 Task: Create a project with template Project Timeline with name TurnkeyTech with privacy Public and in the team Recorders . Create three sections in the project as To-Do, Doing and Done.
Action: Mouse moved to (98, 68)
Screenshot: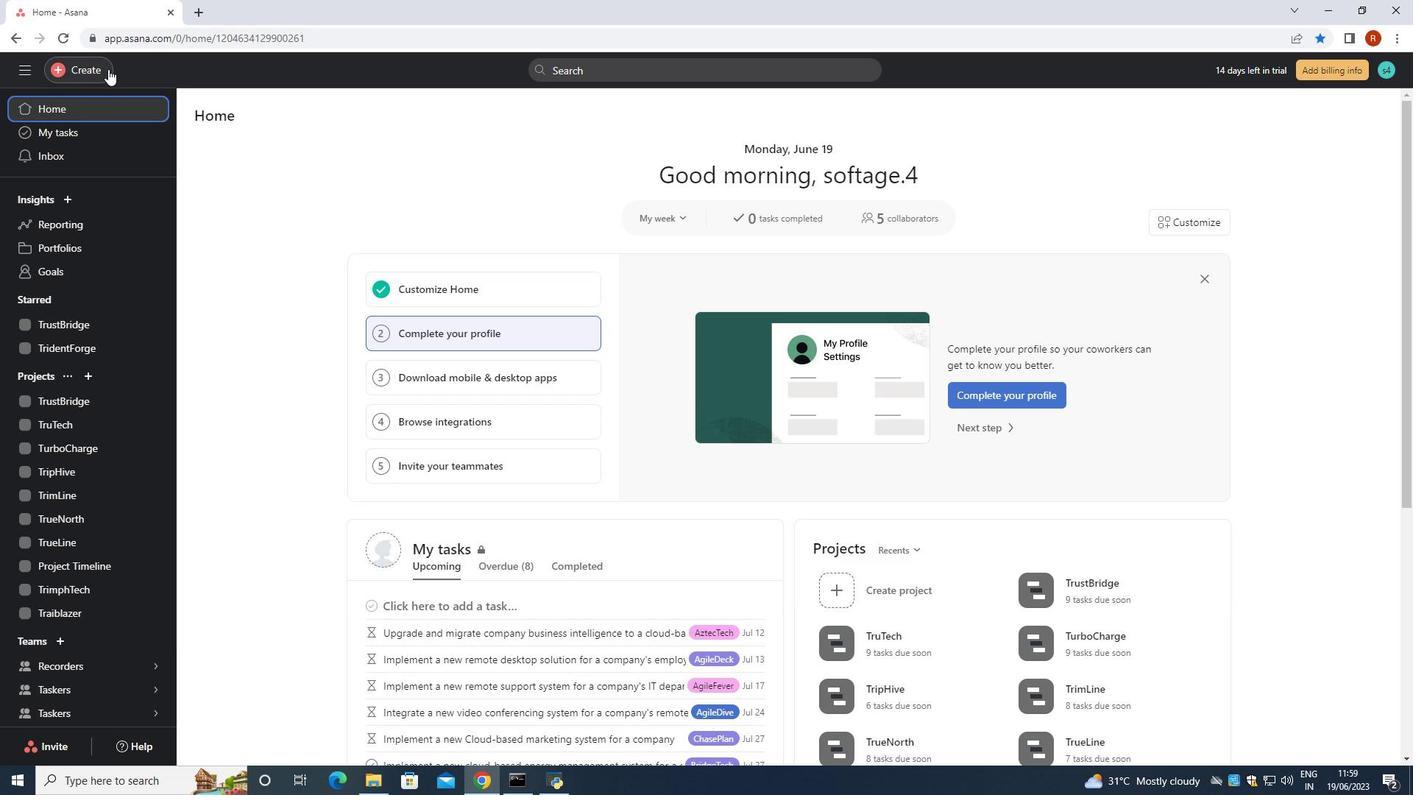 
Action: Mouse pressed left at (98, 68)
Screenshot: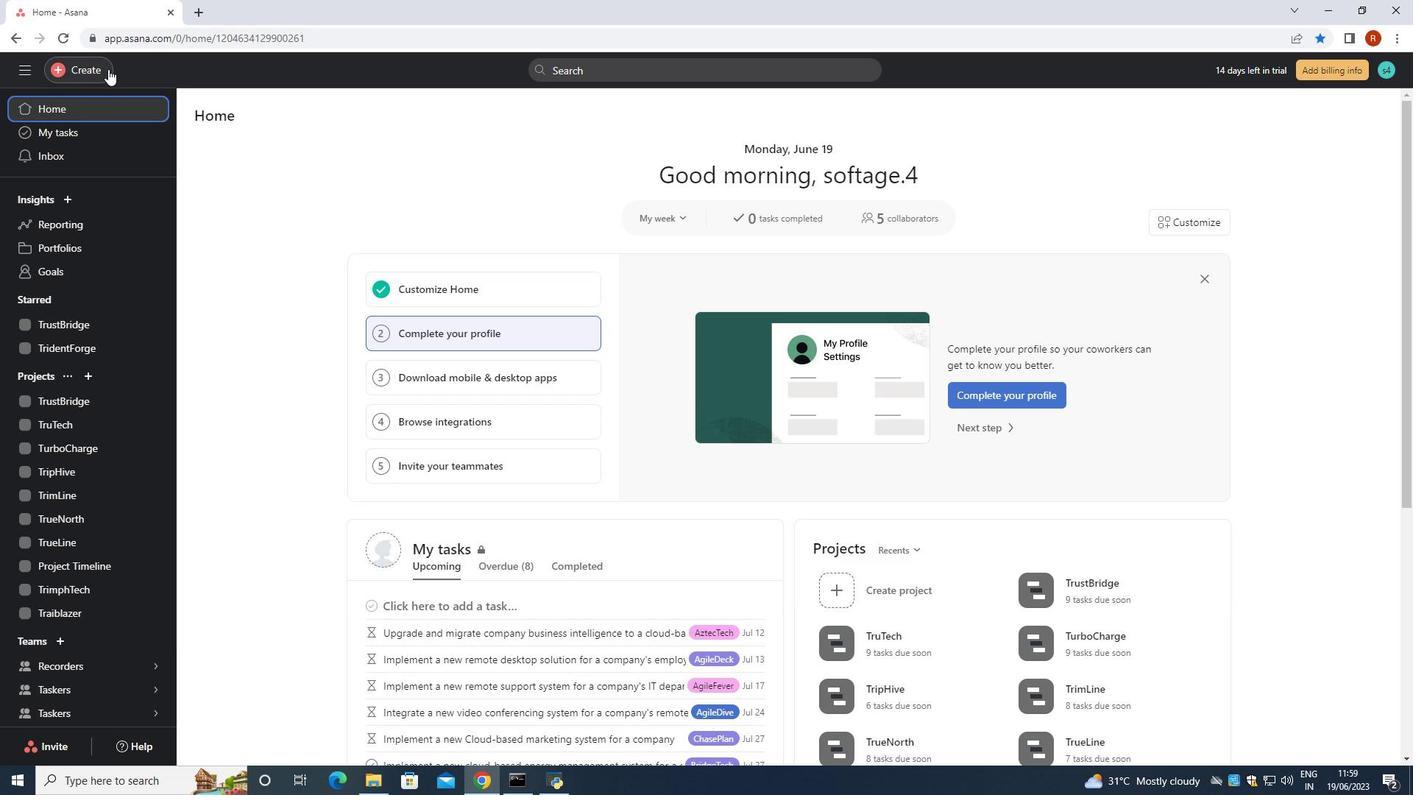 
Action: Mouse moved to (185, 102)
Screenshot: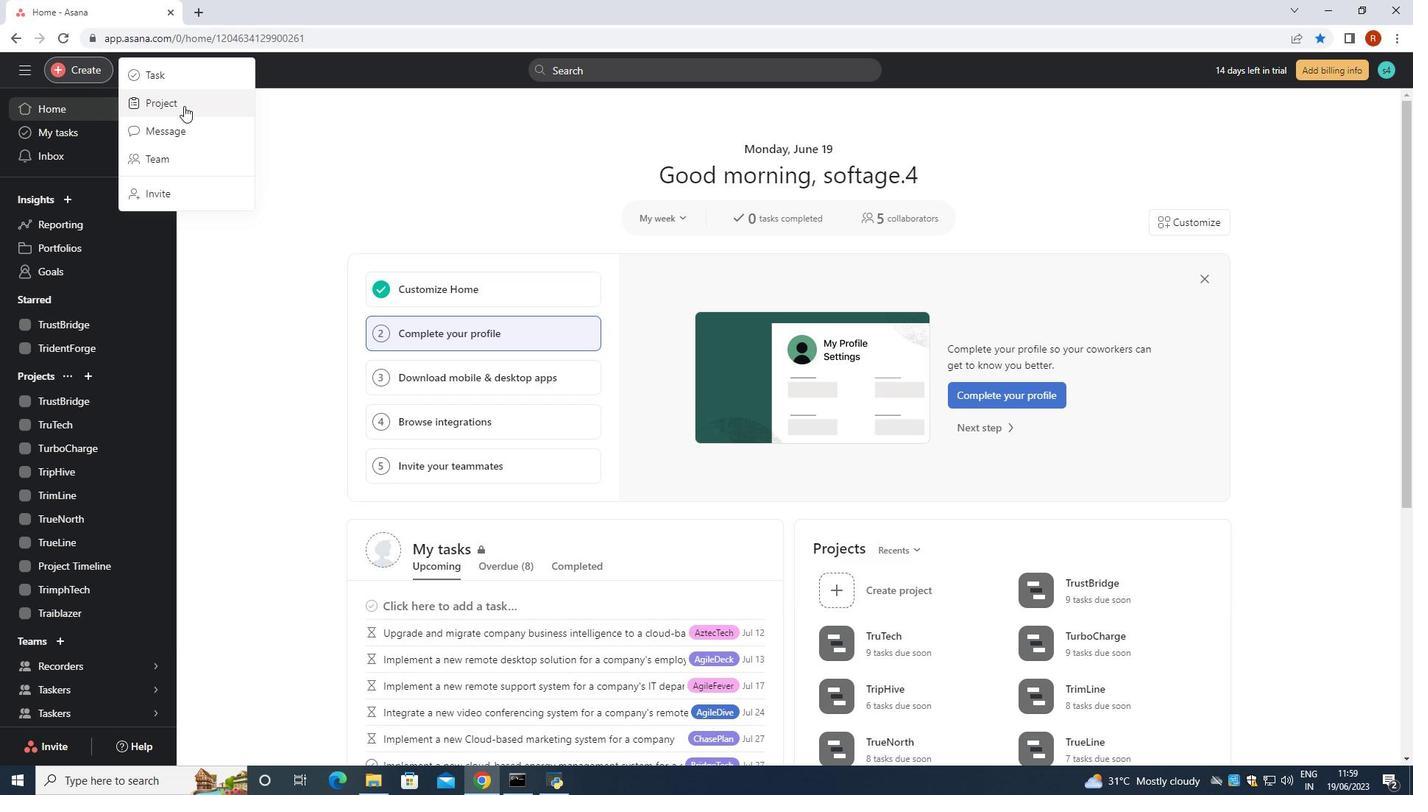 
Action: Mouse pressed left at (185, 102)
Screenshot: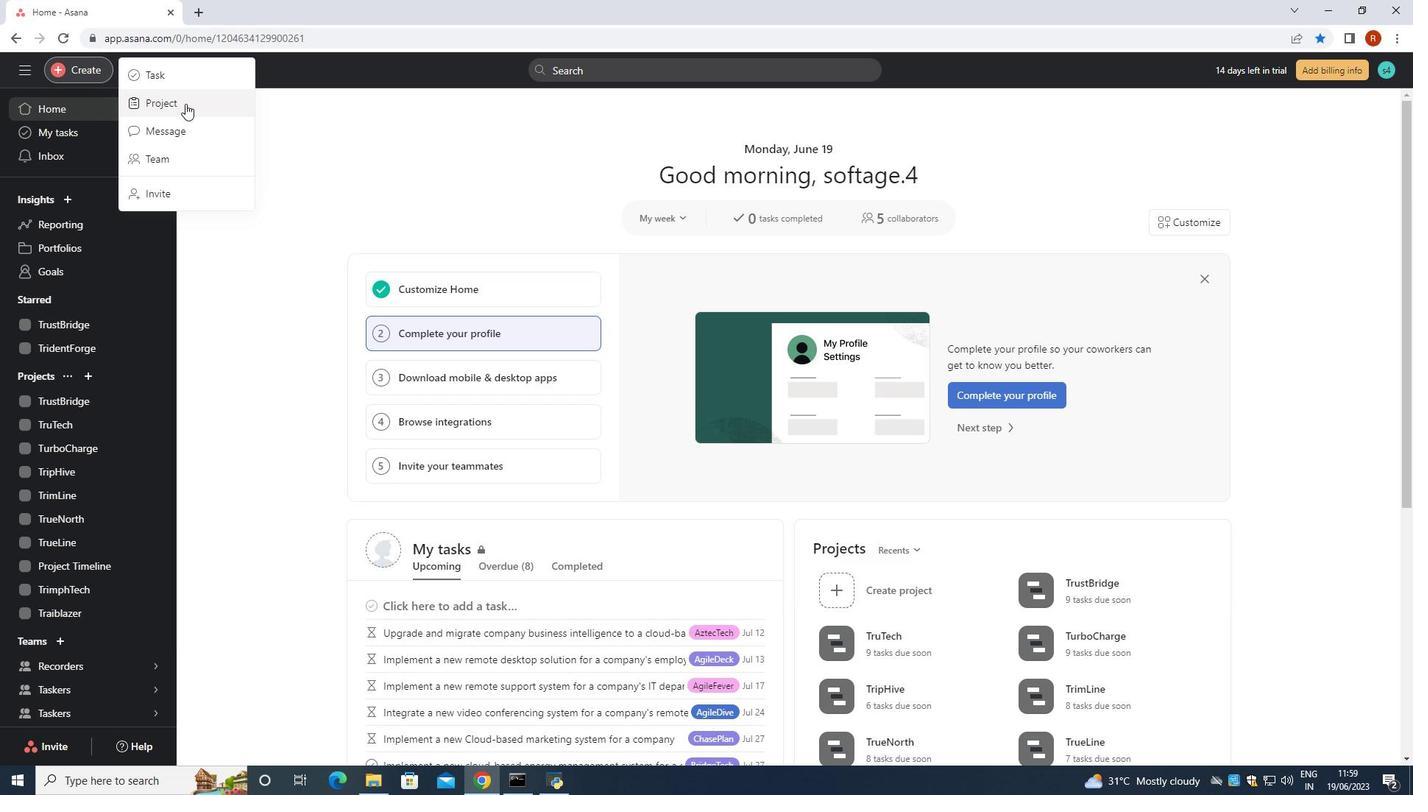 
Action: Mouse moved to (723, 412)
Screenshot: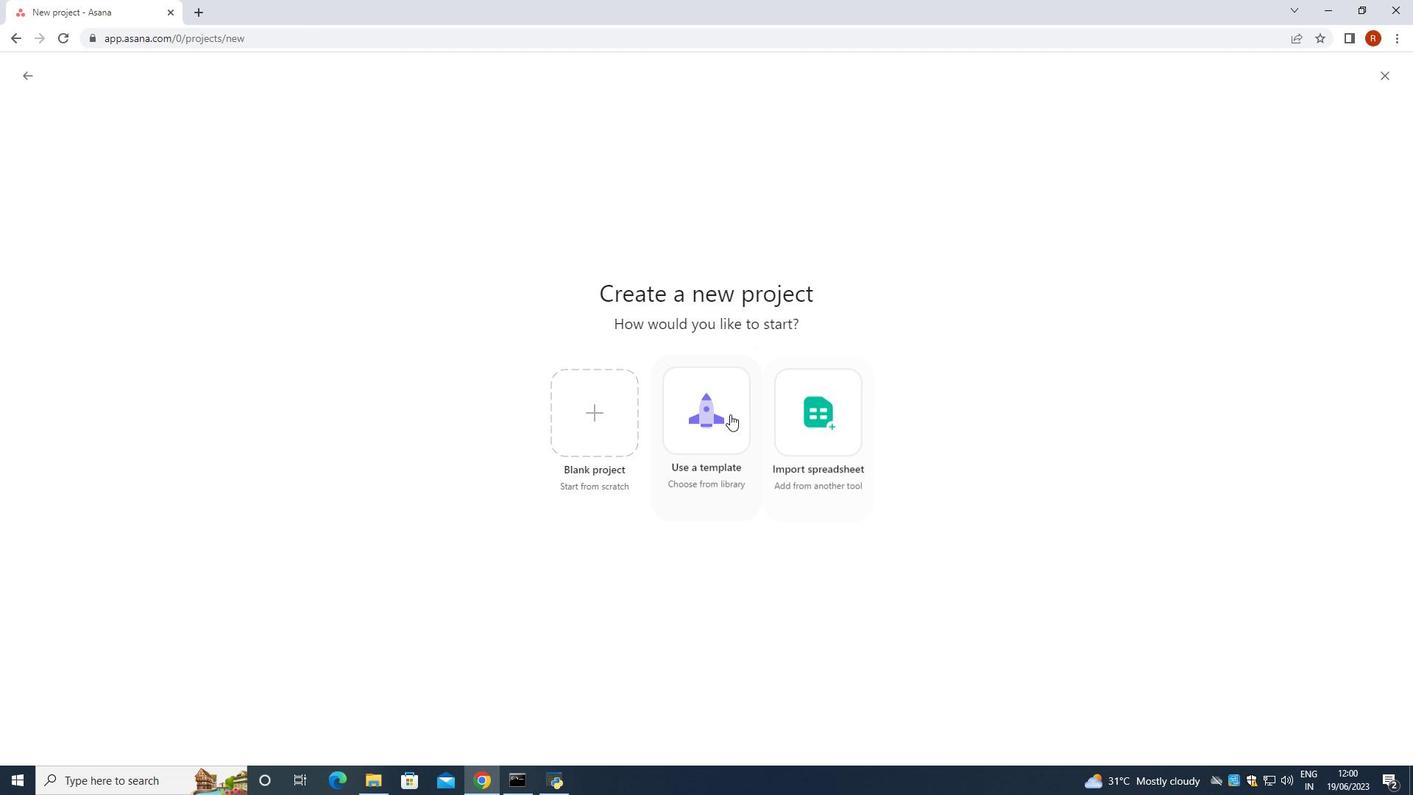 
Action: Mouse pressed left at (723, 412)
Screenshot: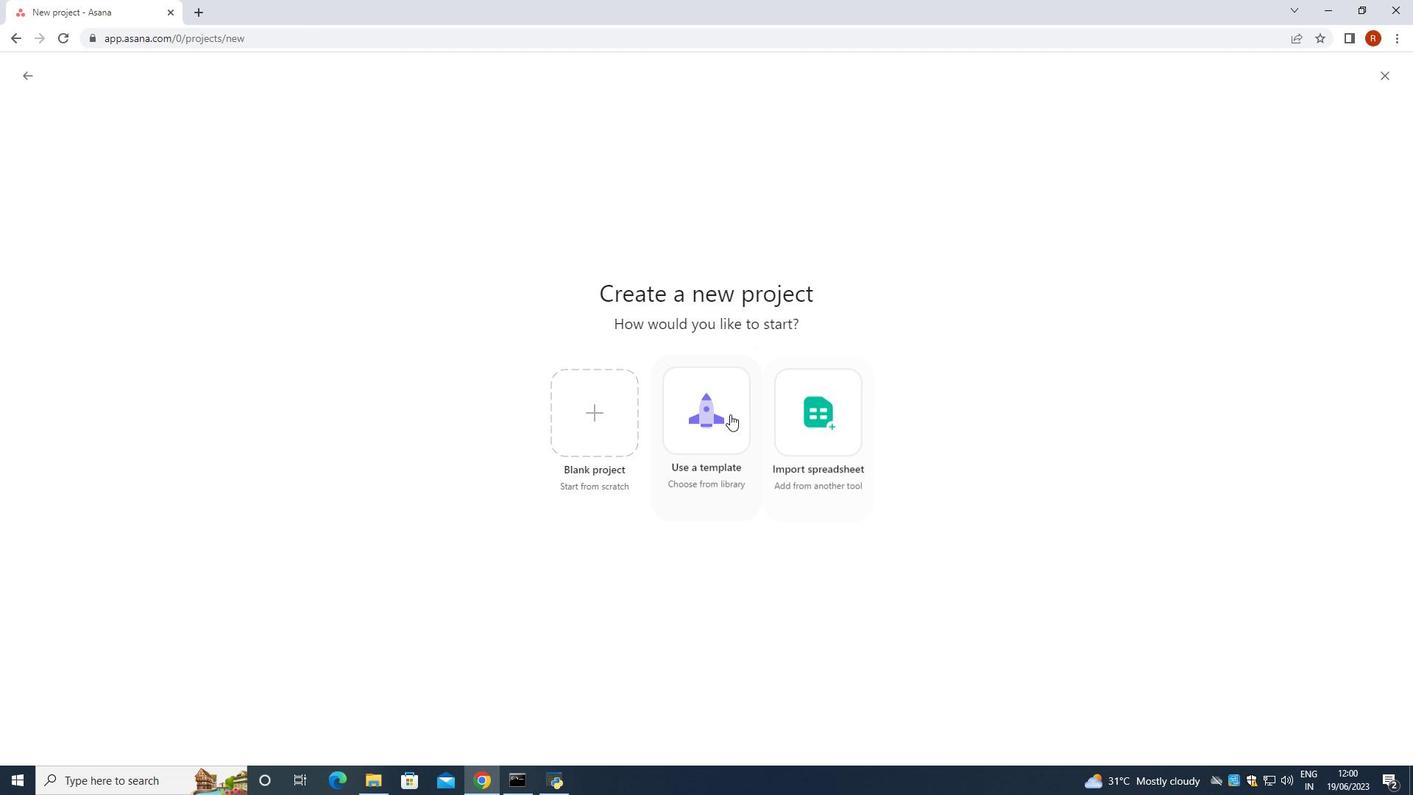 
Action: Mouse moved to (170, 393)
Screenshot: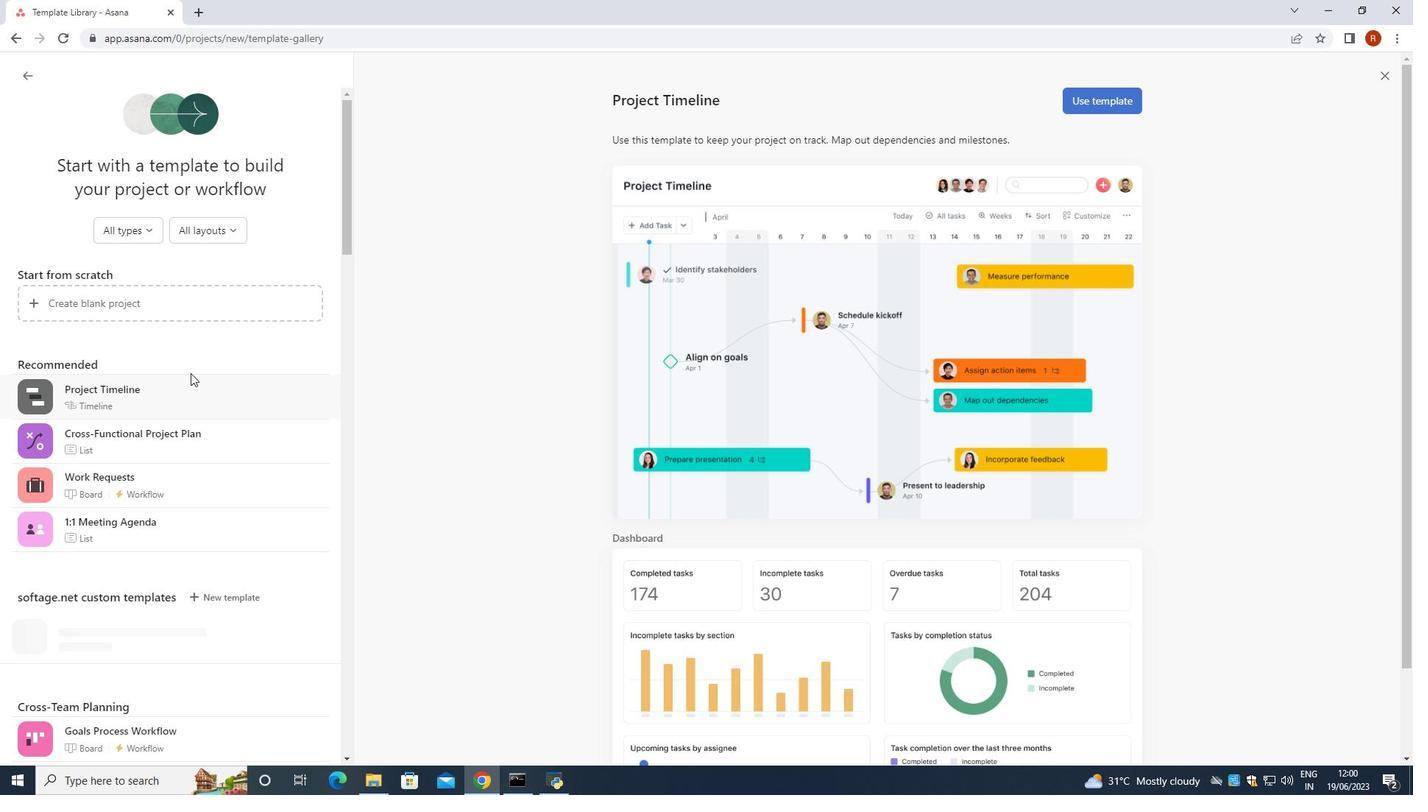 
Action: Mouse pressed left at (170, 393)
Screenshot: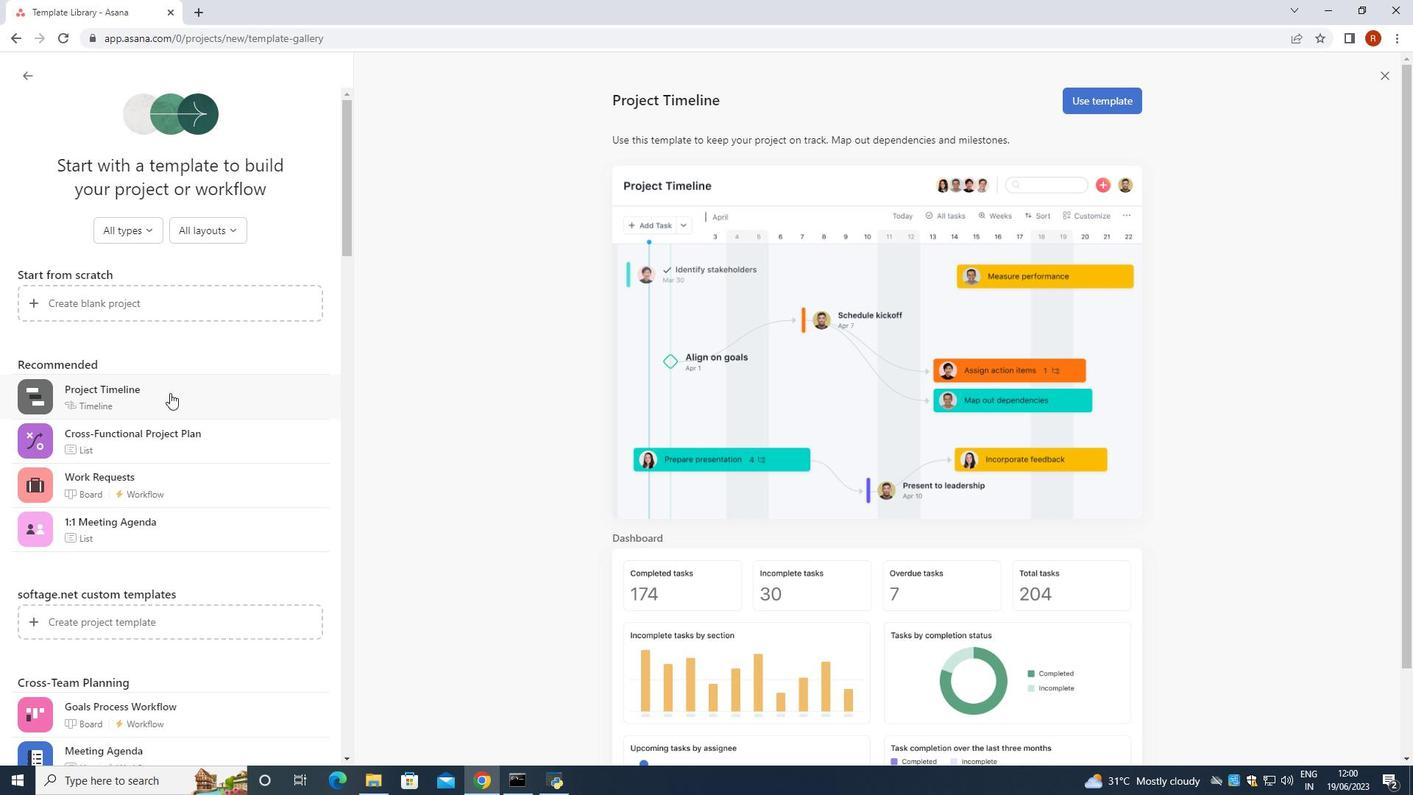 
Action: Mouse moved to (1079, 100)
Screenshot: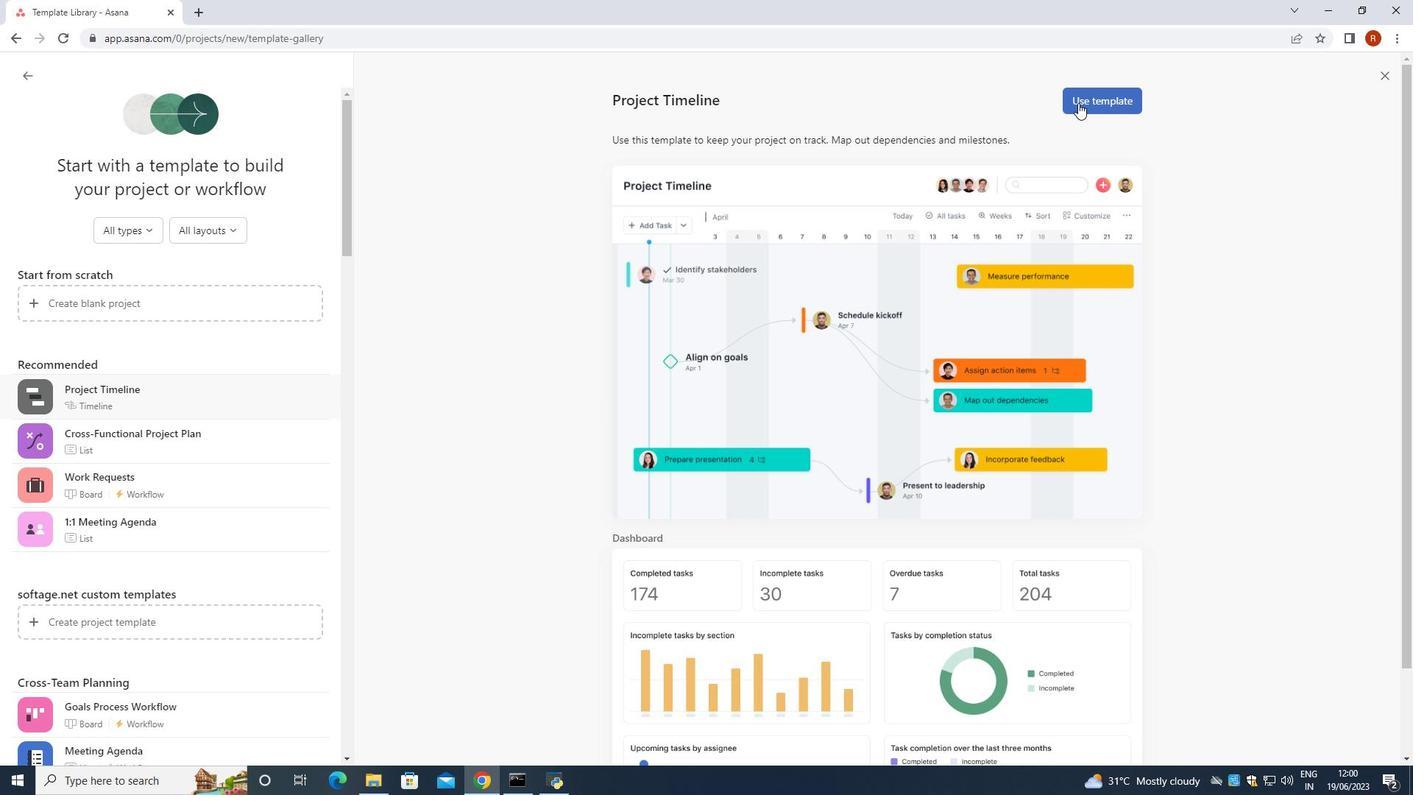 
Action: Mouse pressed left at (1079, 100)
Screenshot: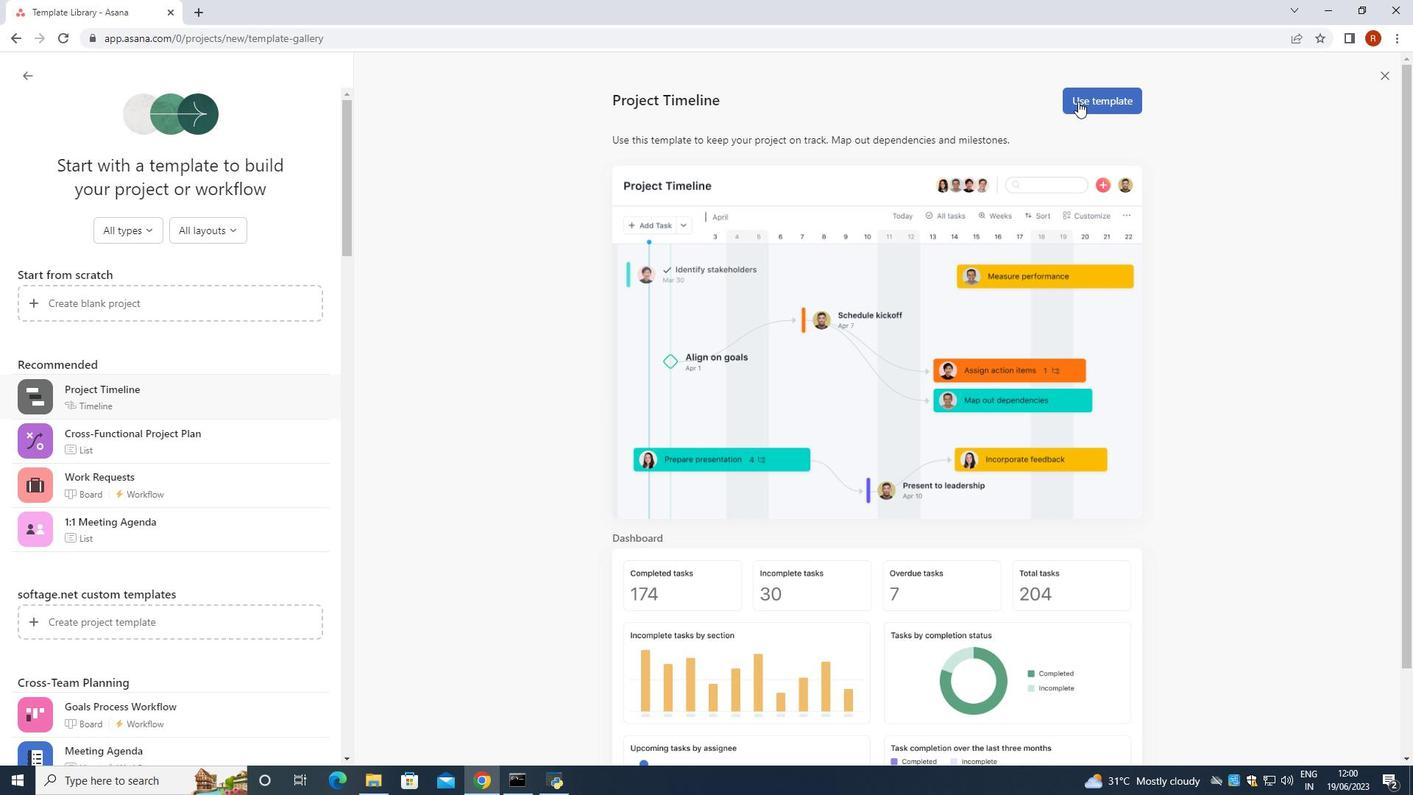 
Action: Mouse moved to (614, 272)
Screenshot: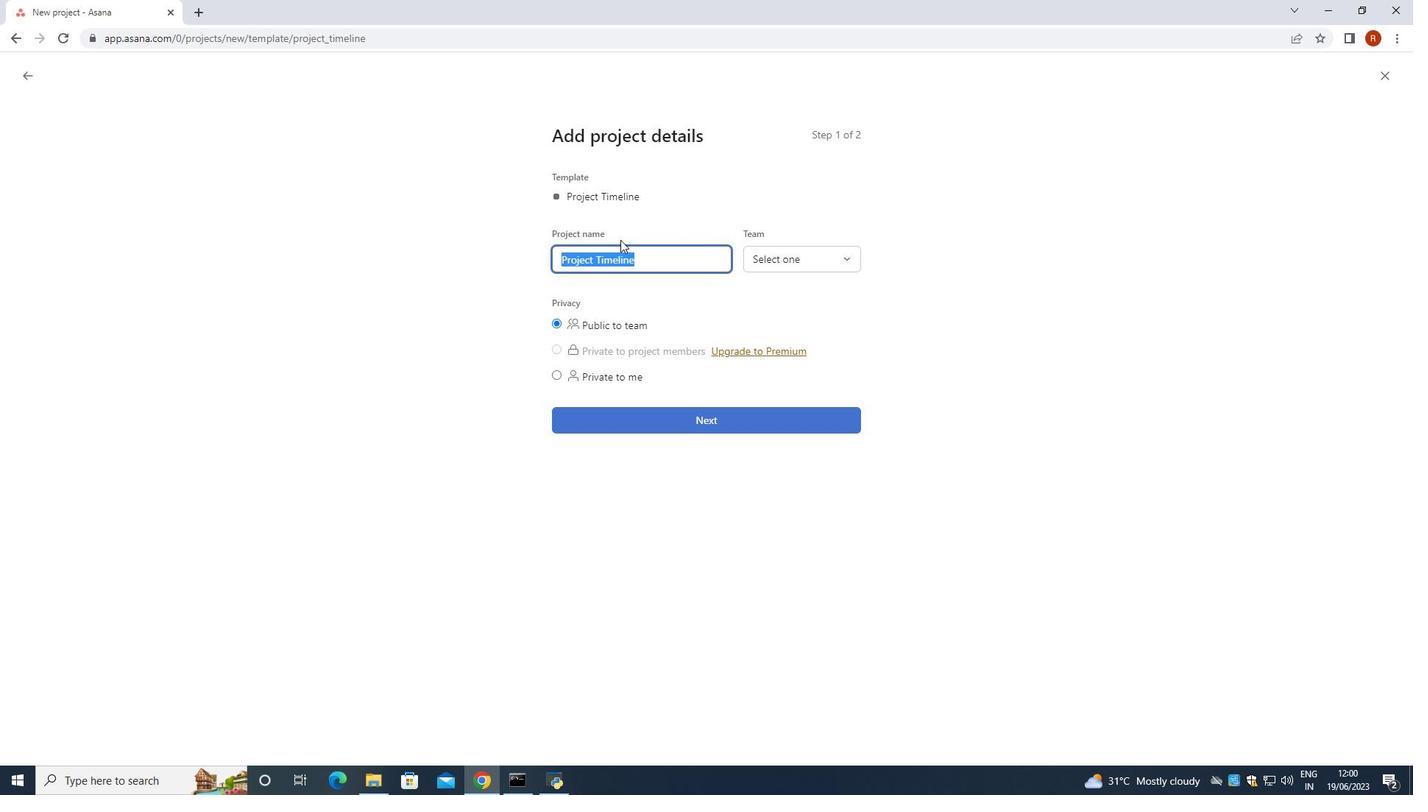 
Action: Key pressed <Key.backspace><Key.shift>Turnkey<Key.shift><Key.shift>Tech
Screenshot: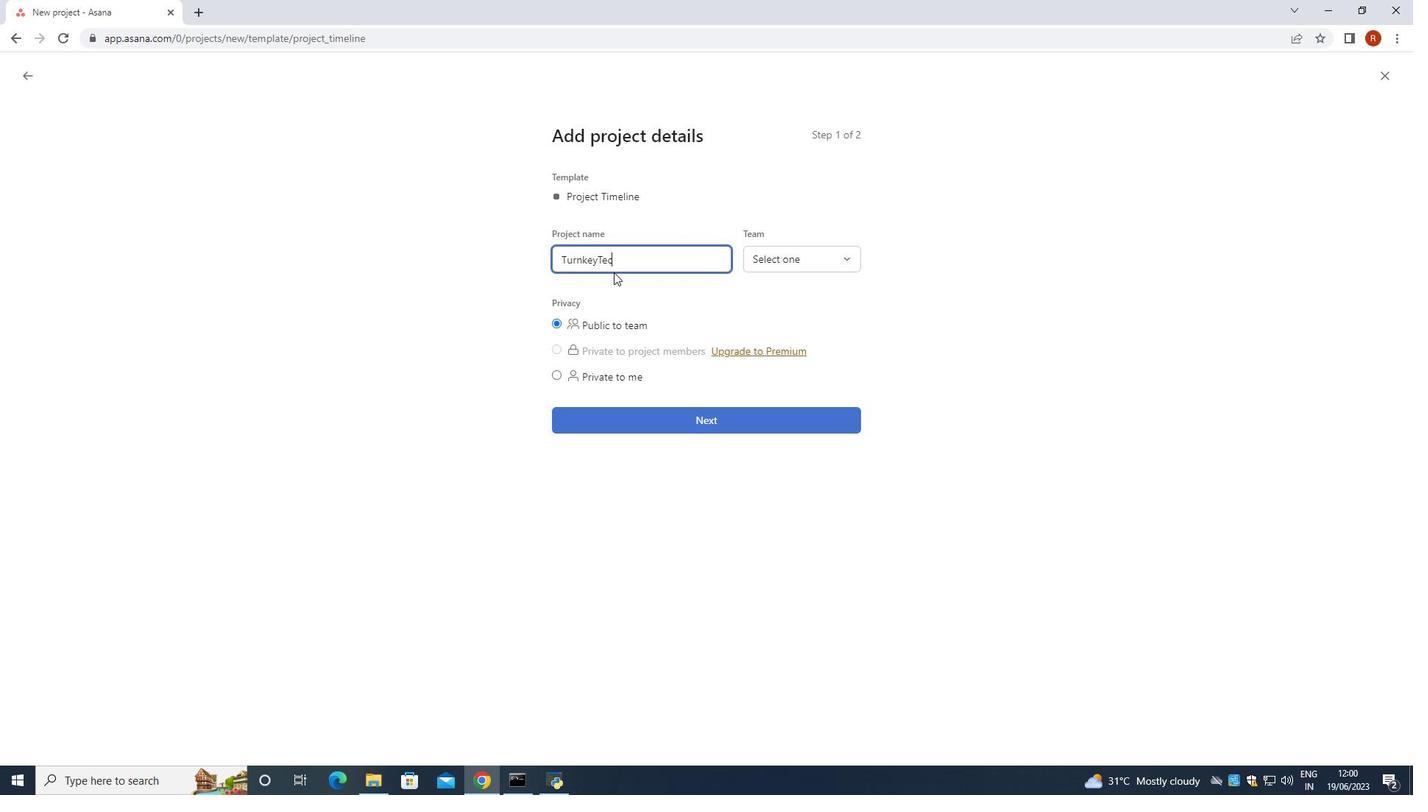 
Action: Mouse moved to (637, 325)
Screenshot: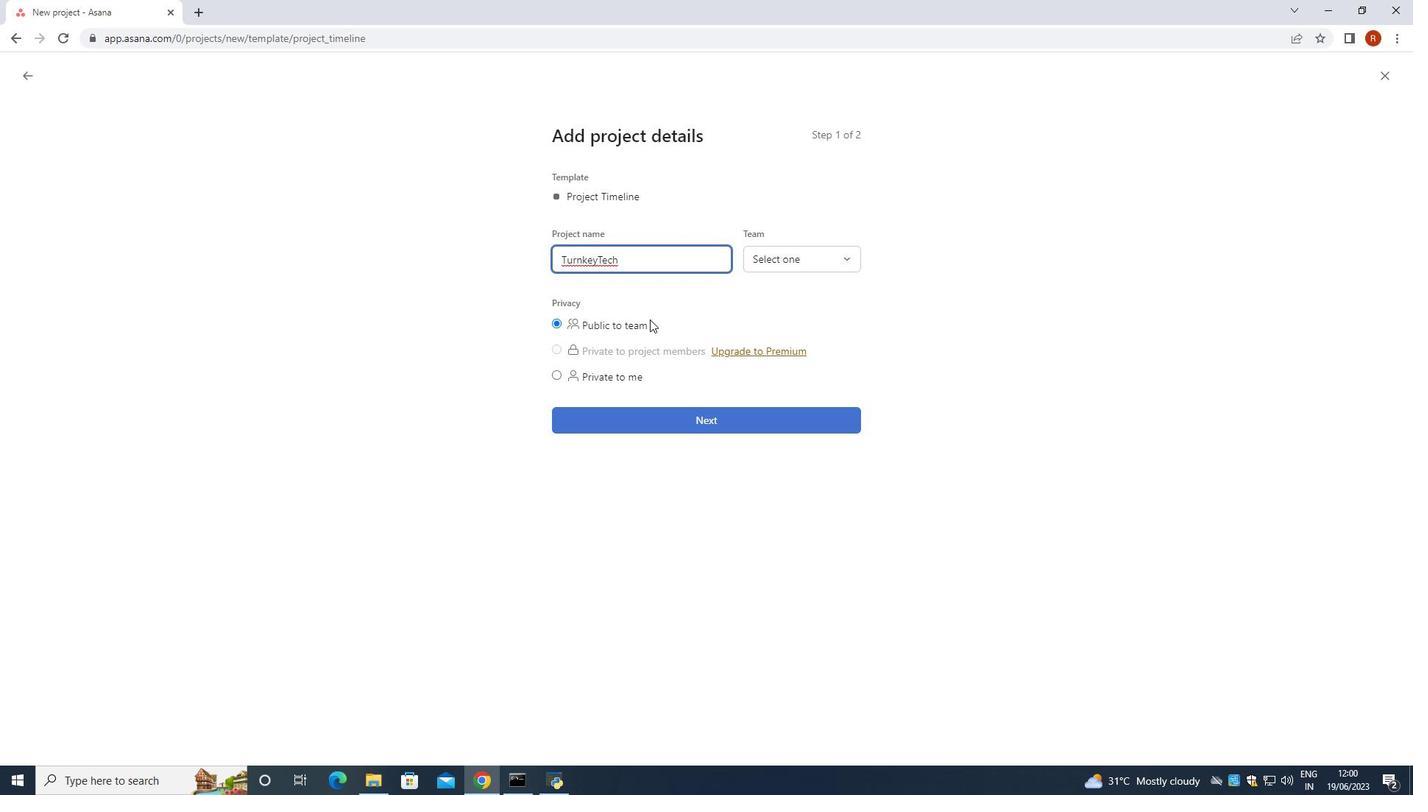
Action: Mouse pressed left at (637, 325)
Screenshot: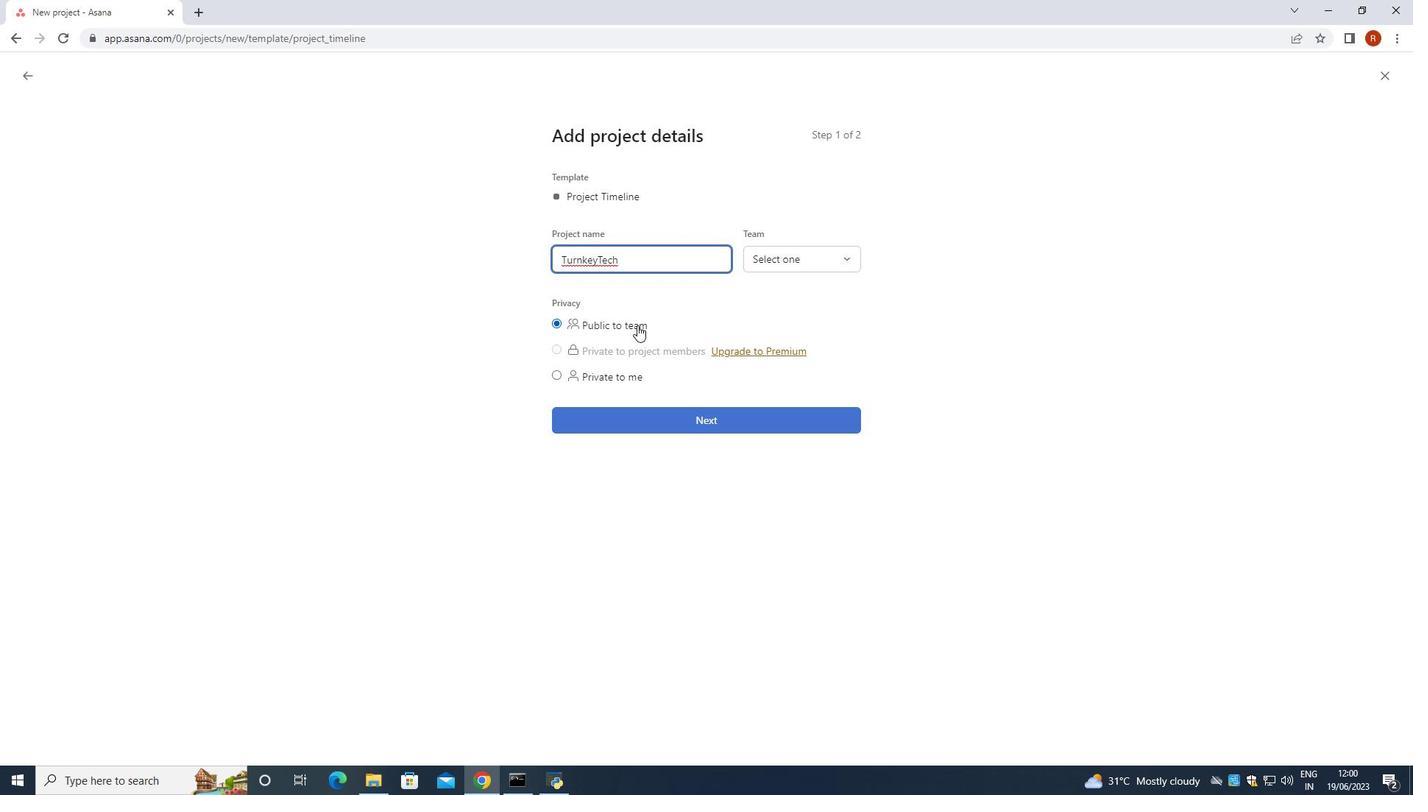 
Action: Mouse moved to (823, 256)
Screenshot: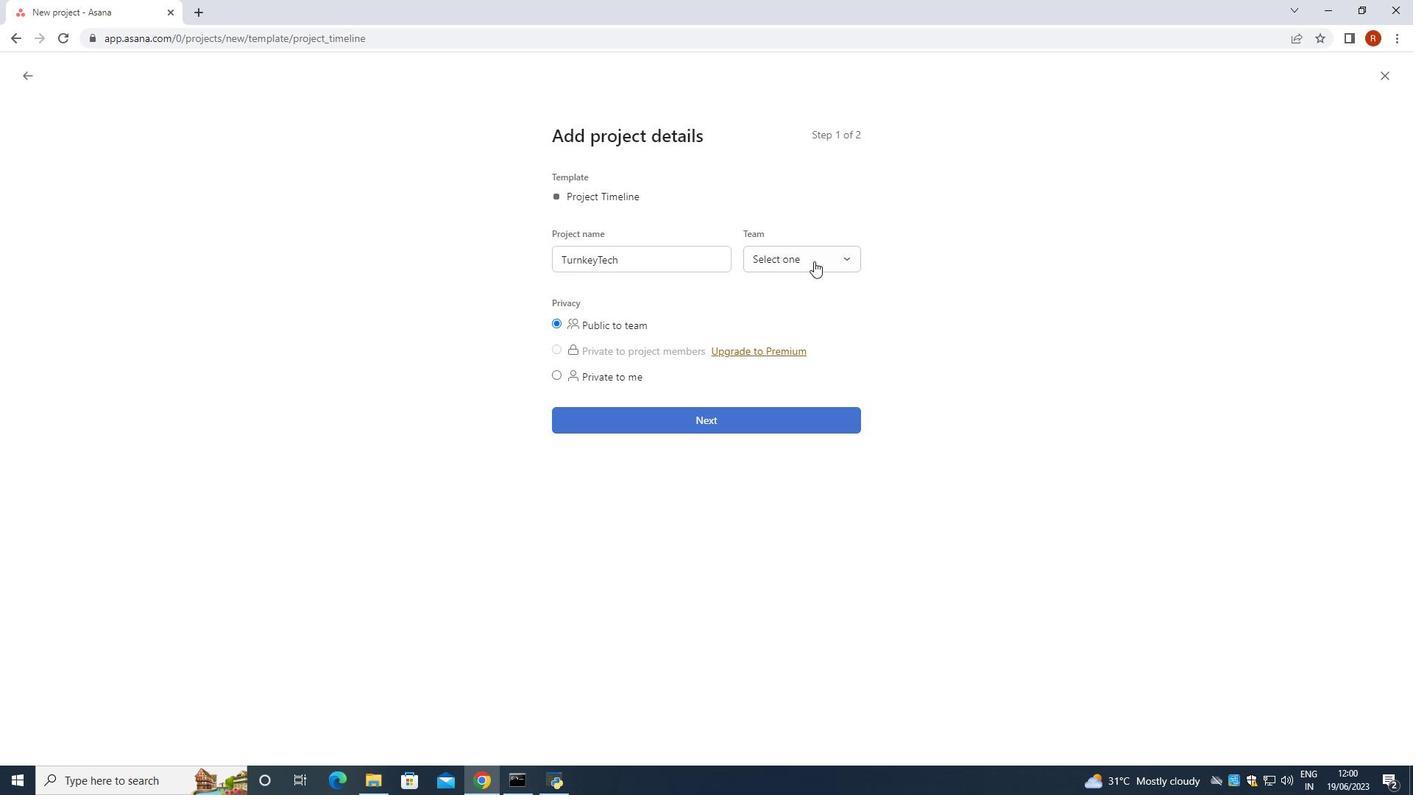 
Action: Mouse pressed left at (823, 256)
Screenshot: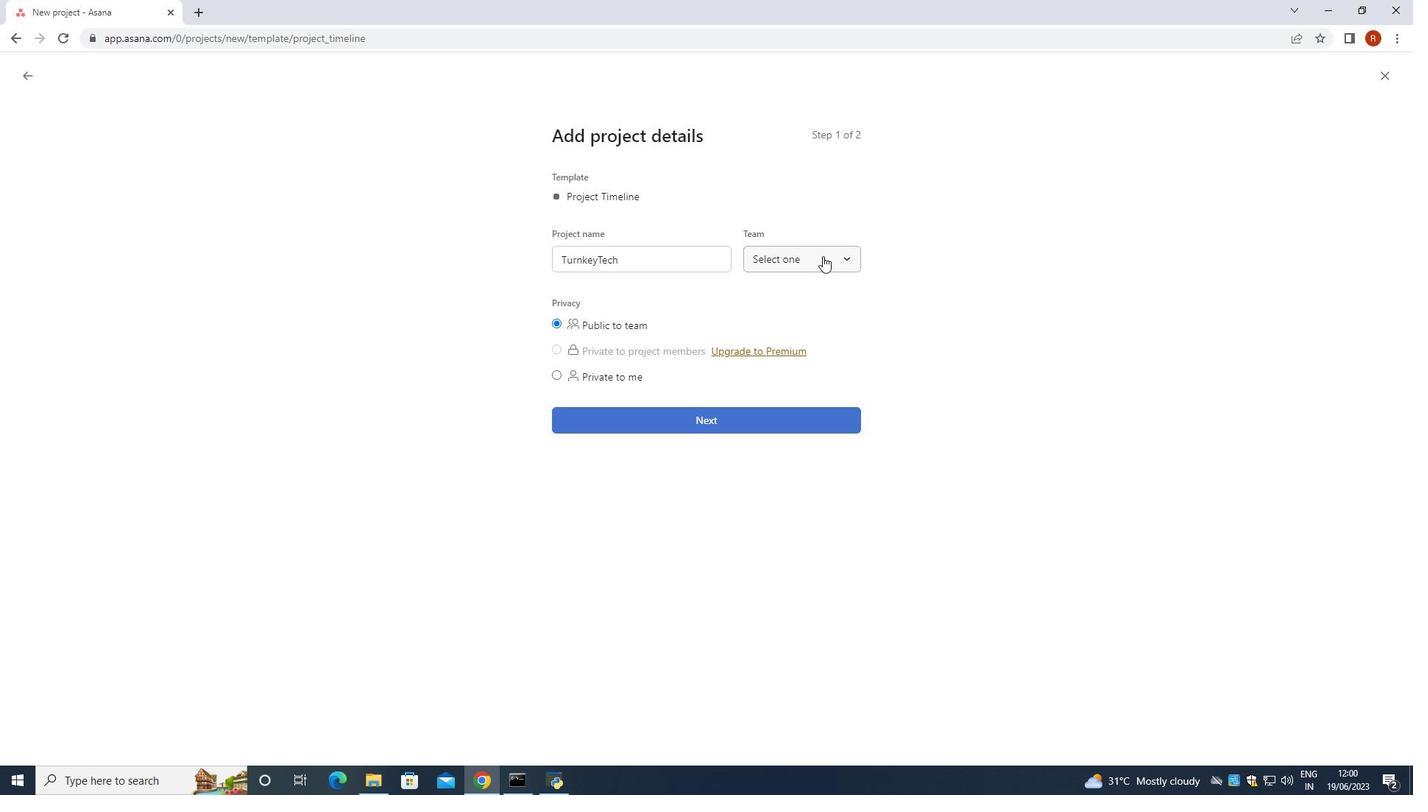 
Action: Mouse moved to (796, 333)
Screenshot: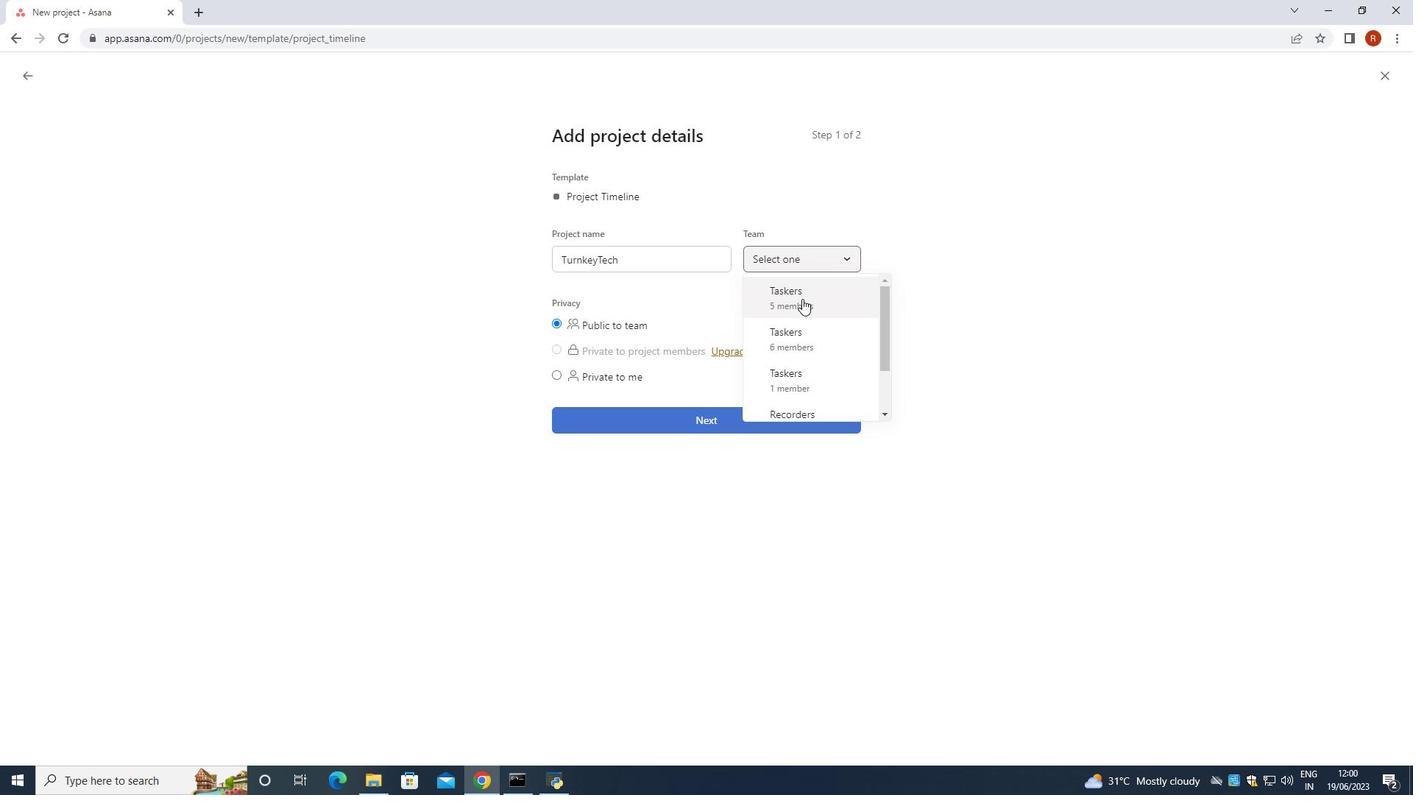 
Action: Mouse scrolled (796, 332) with delta (0, 0)
Screenshot: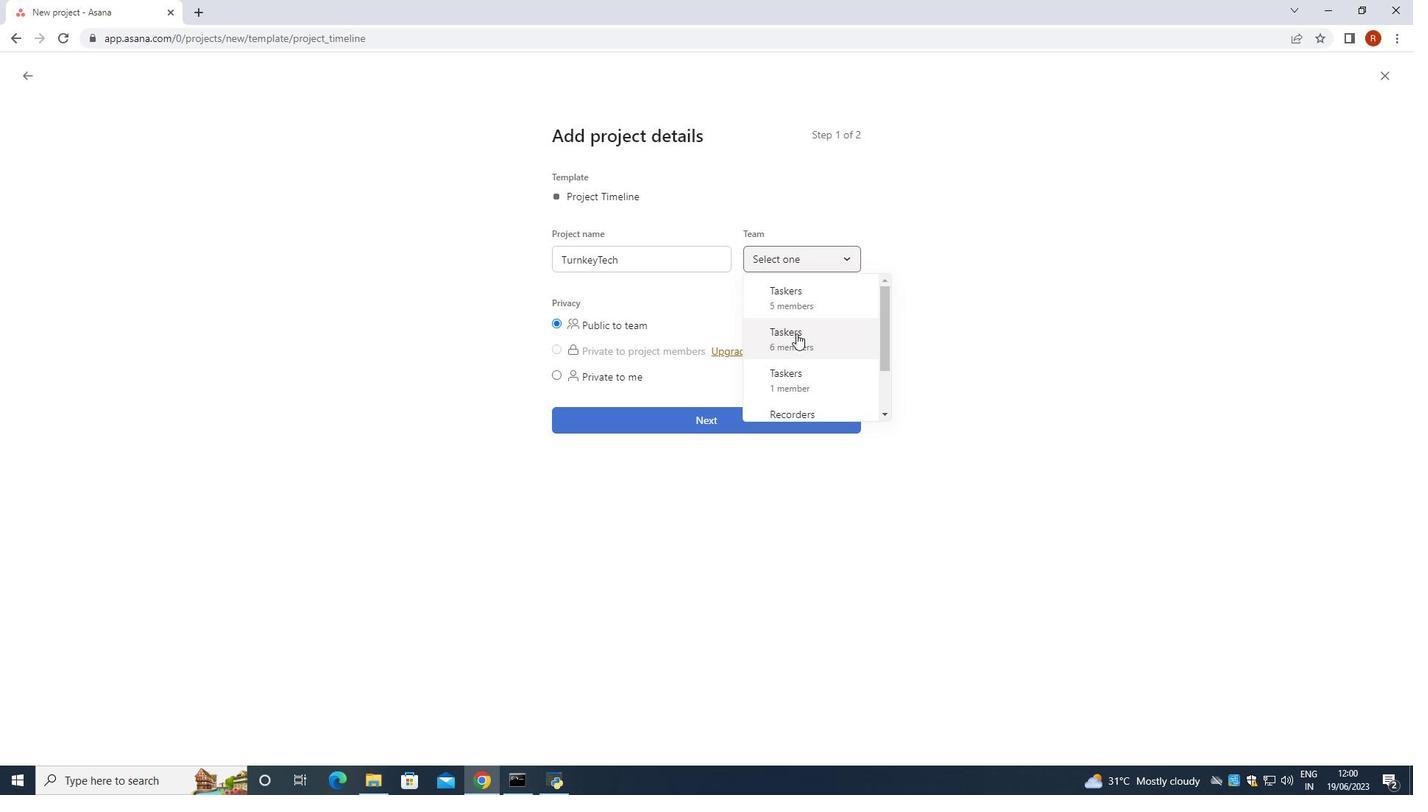 
Action: Mouse moved to (798, 343)
Screenshot: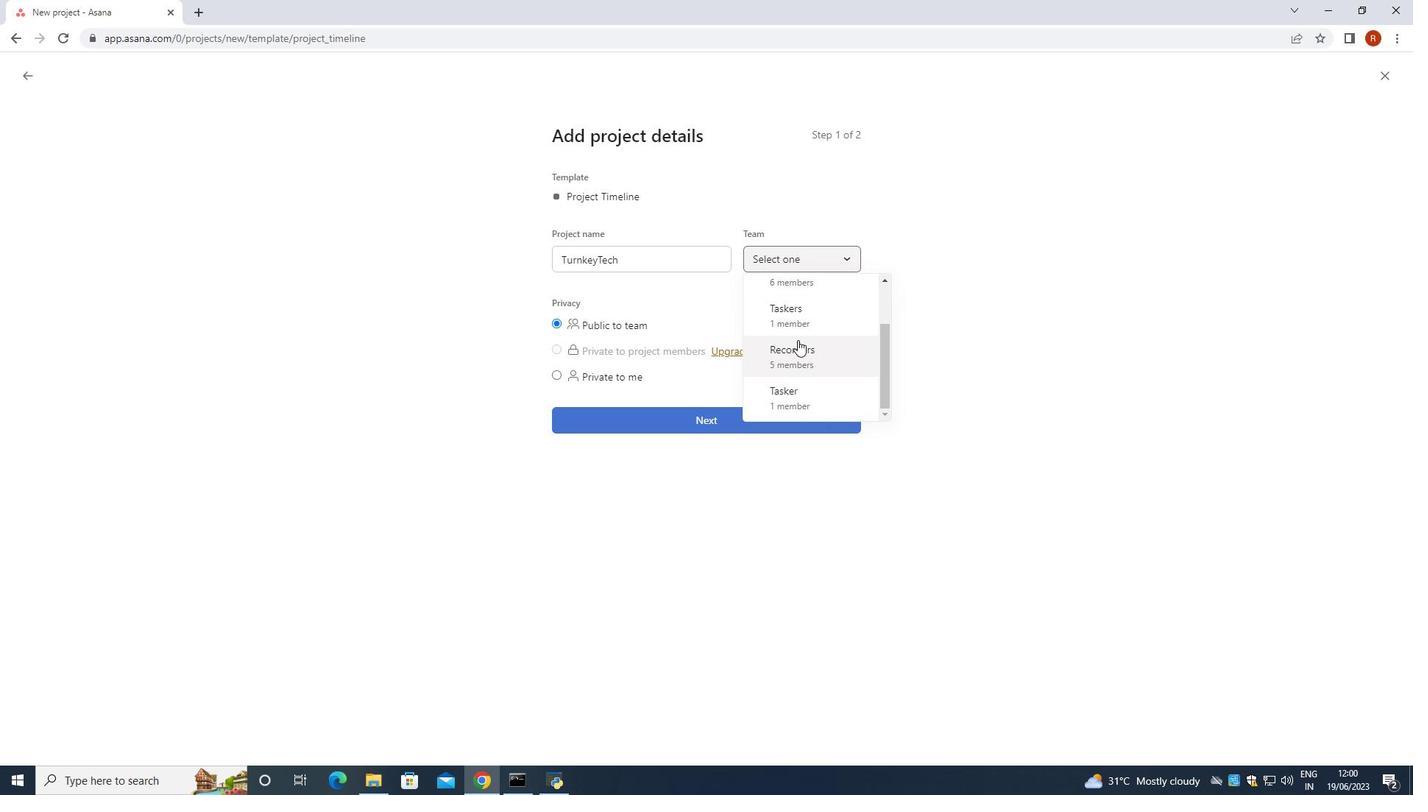 
Action: Mouse pressed left at (798, 343)
Screenshot: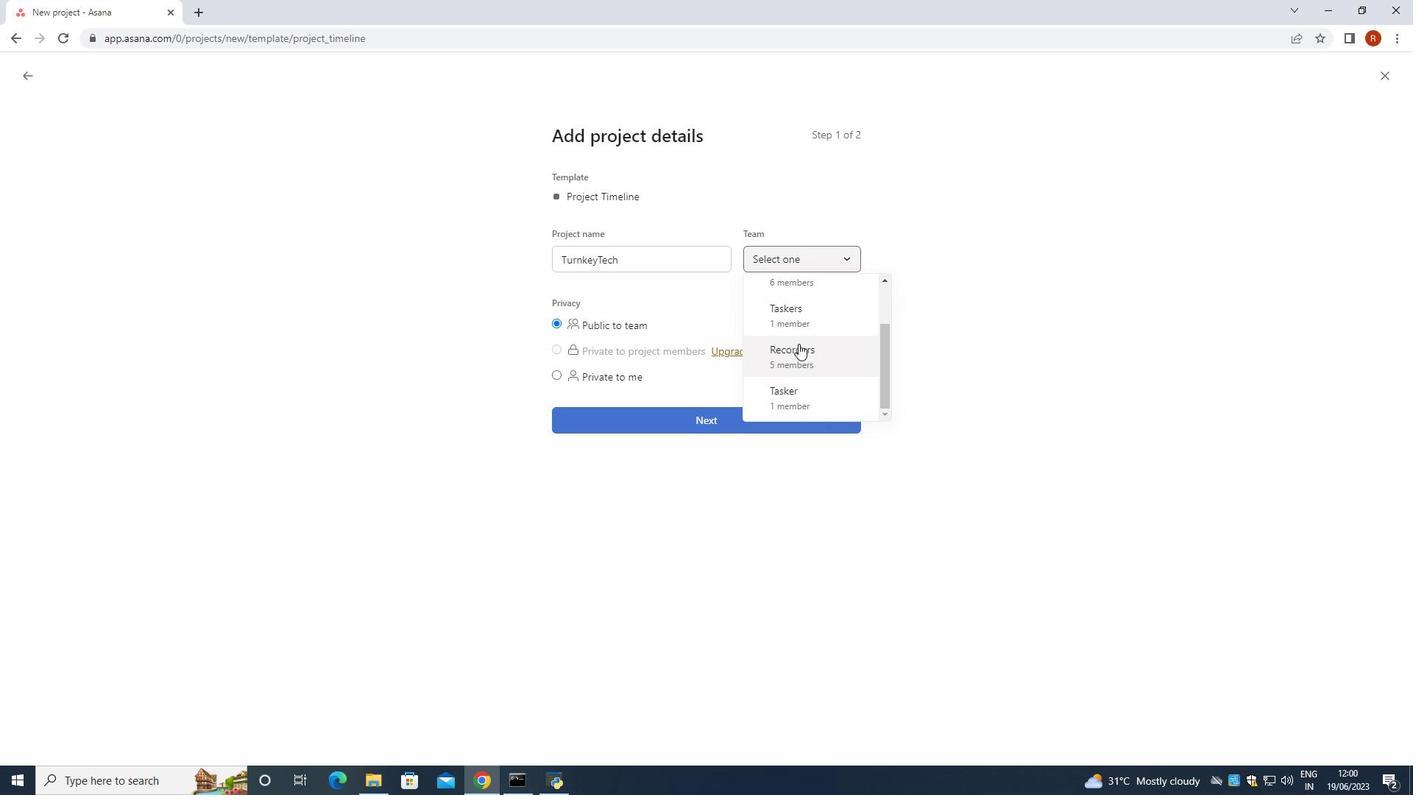 
Action: Mouse moved to (781, 385)
Screenshot: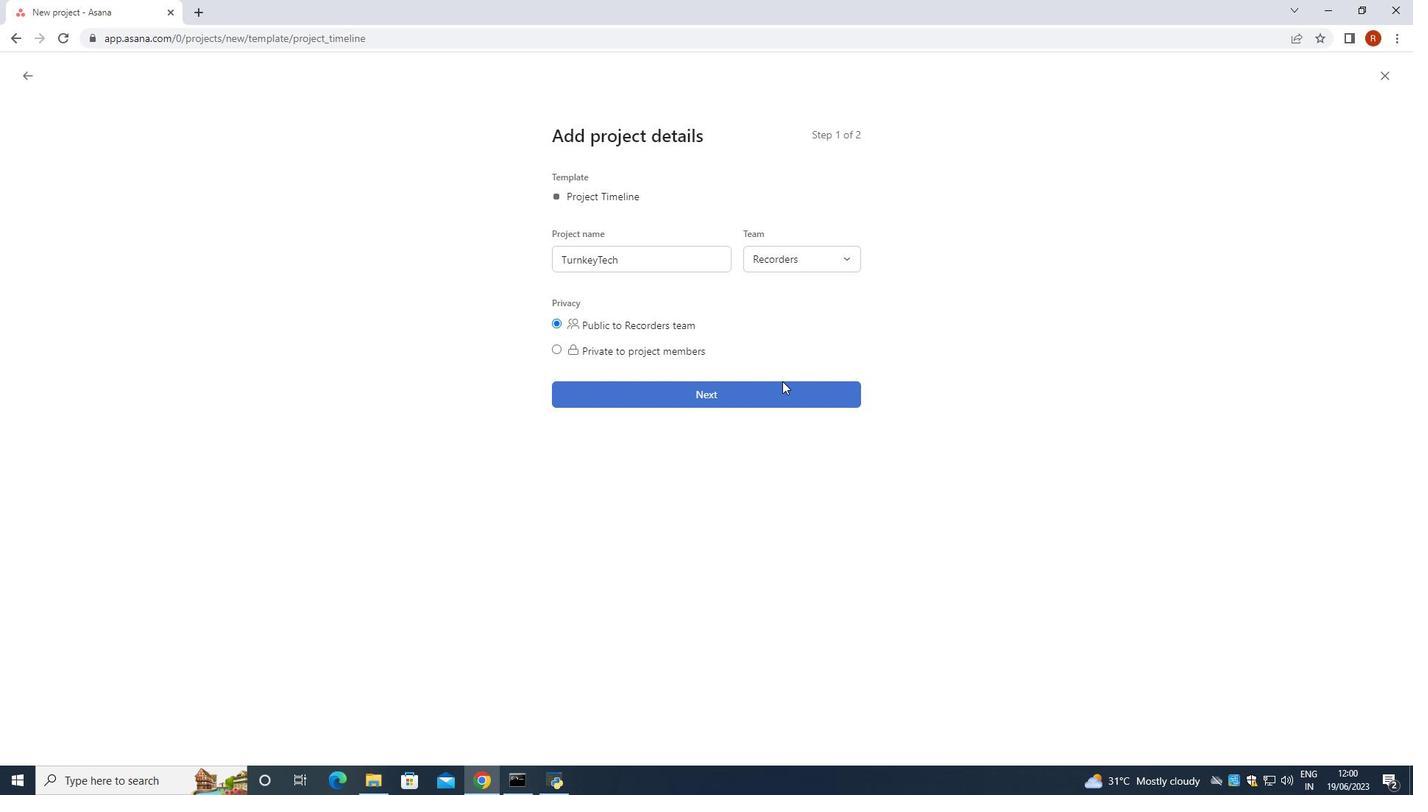 
Action: Mouse pressed left at (781, 385)
Screenshot: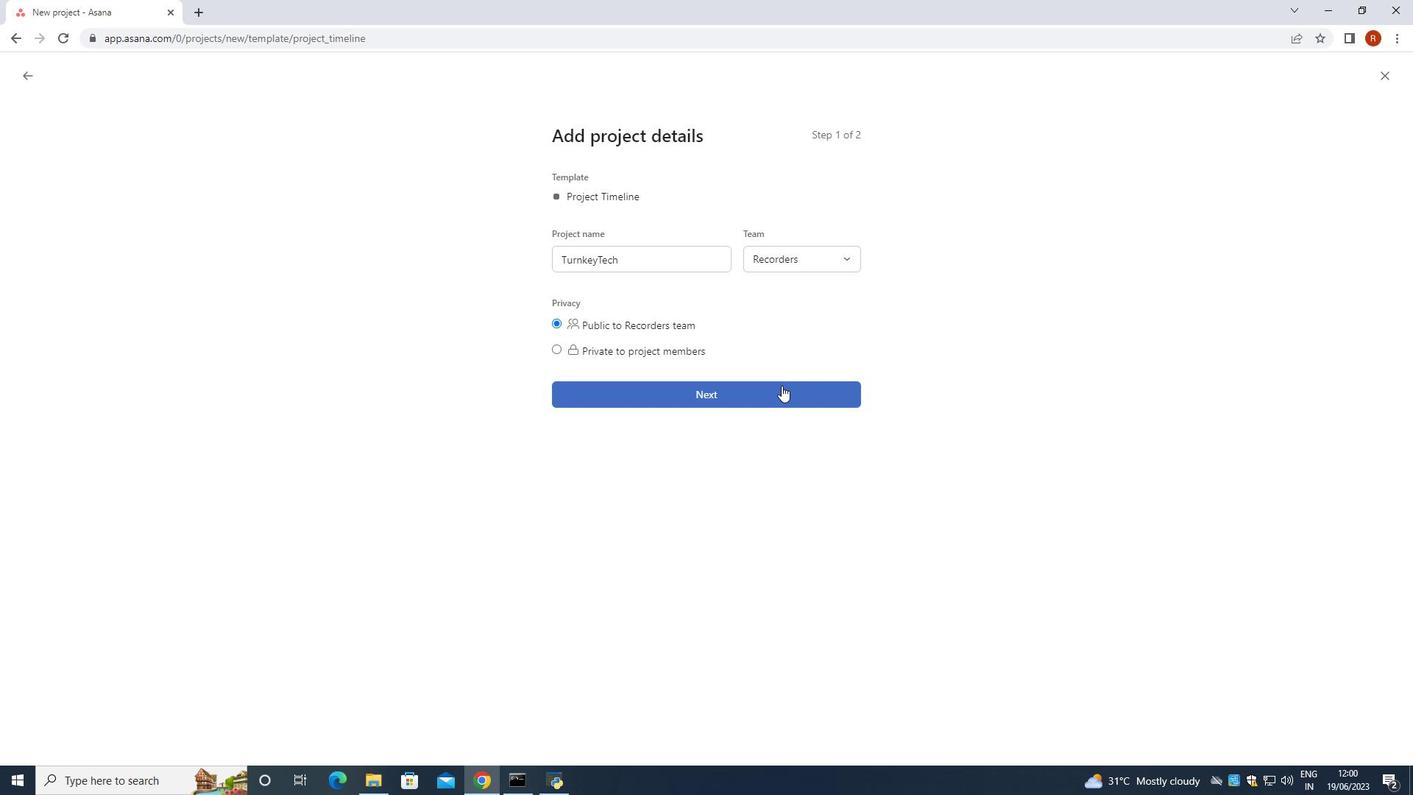 
Action: Mouse moved to (766, 435)
Screenshot: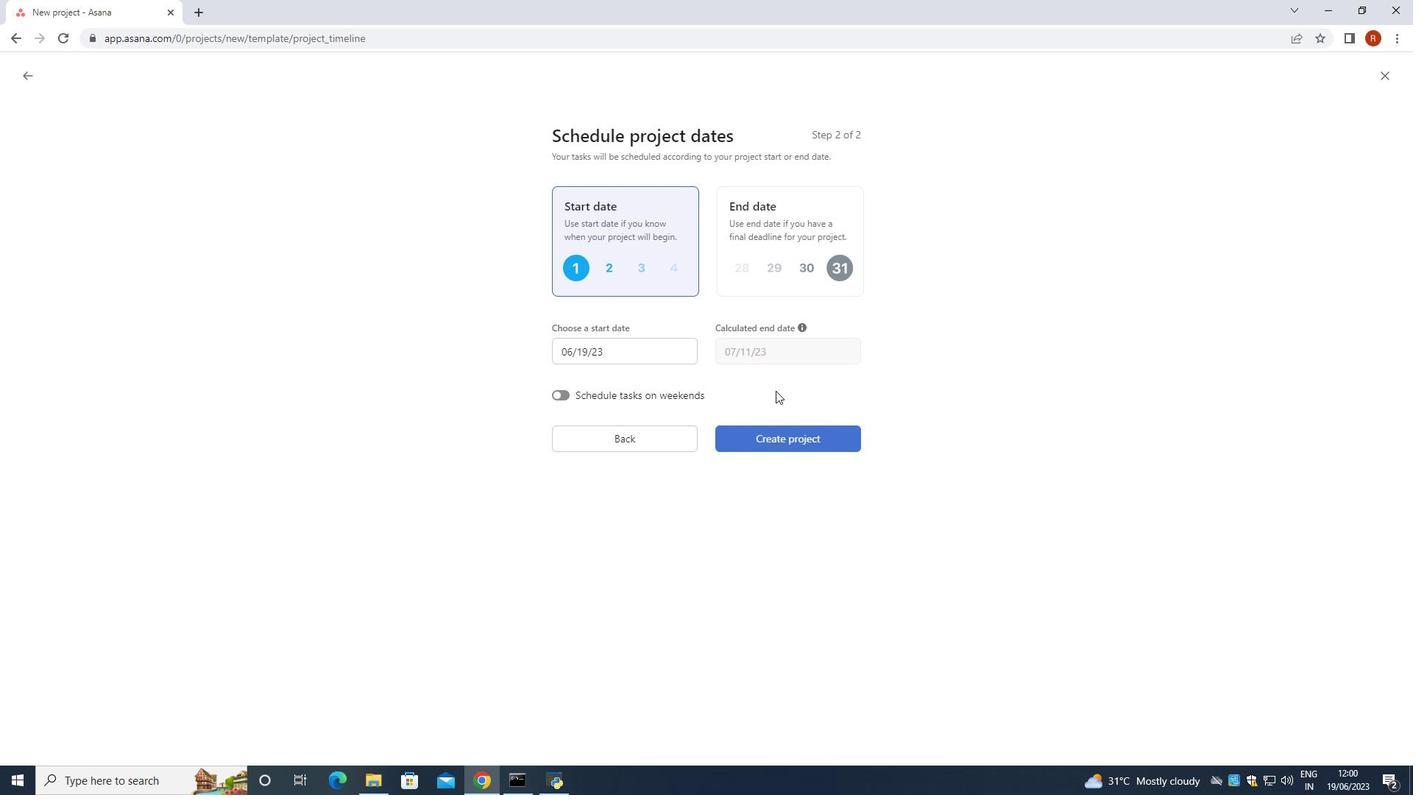 
Action: Mouse pressed left at (766, 435)
Screenshot: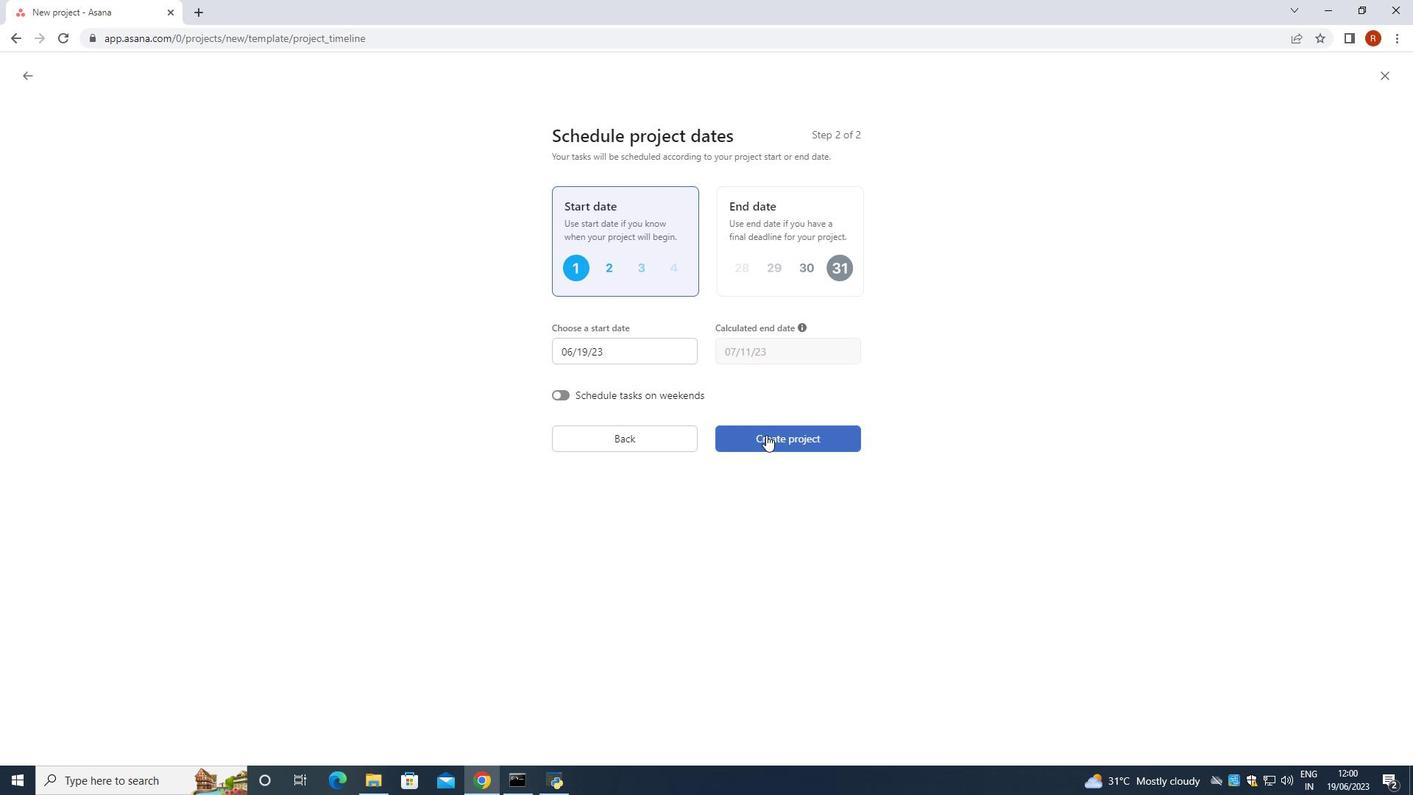 
Action: Mouse moved to (166, 738)
Screenshot: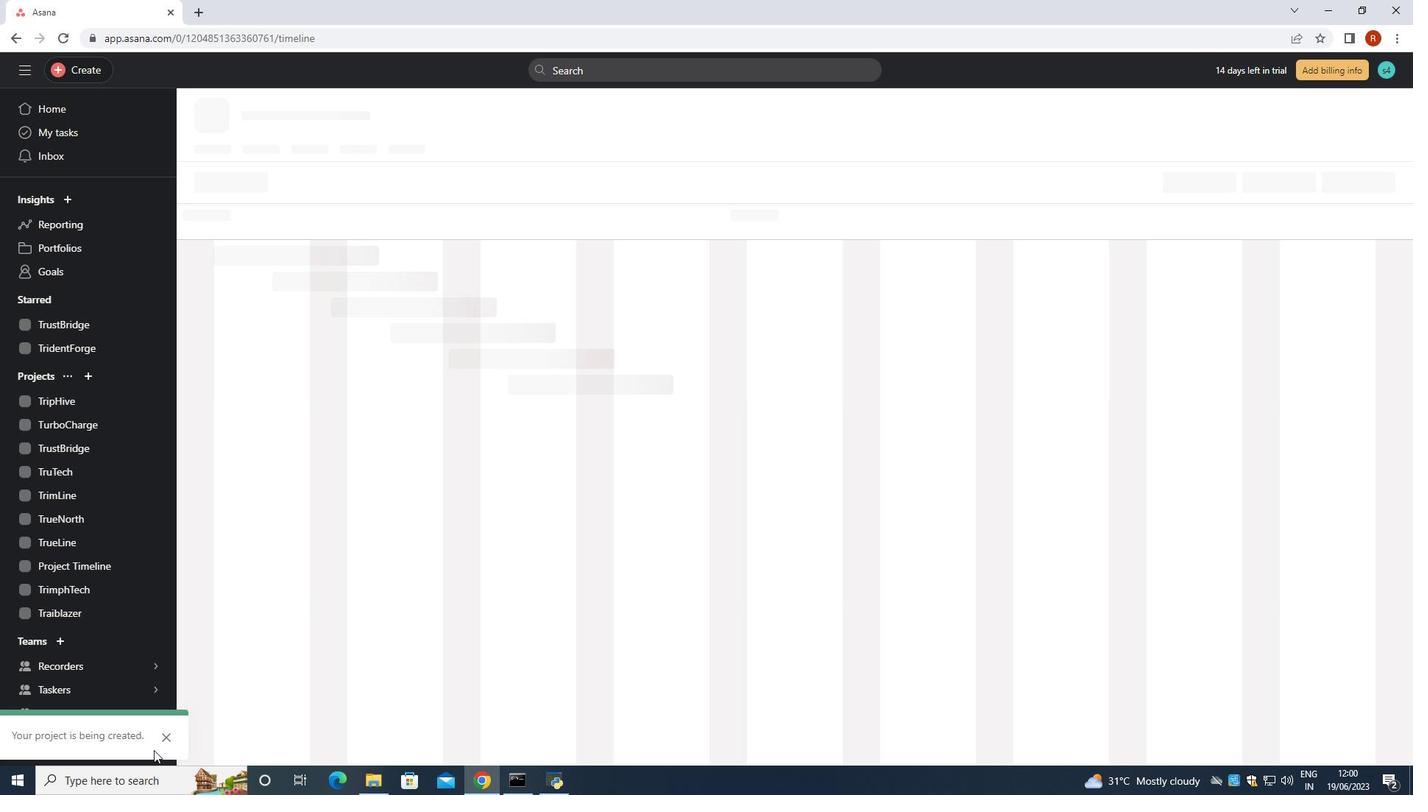 
Action: Mouse pressed left at (166, 738)
Screenshot: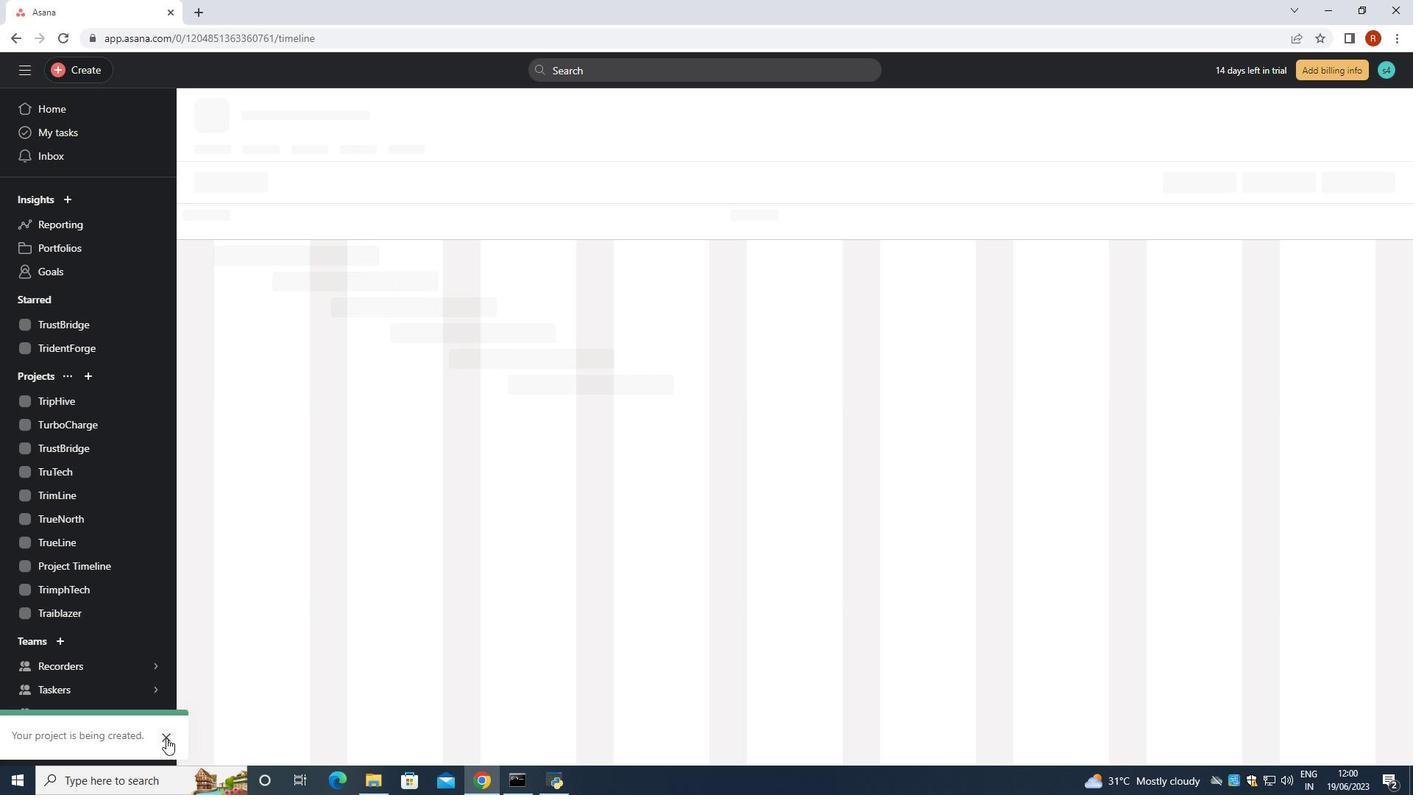 
Action: Mouse moved to (273, 491)
Screenshot: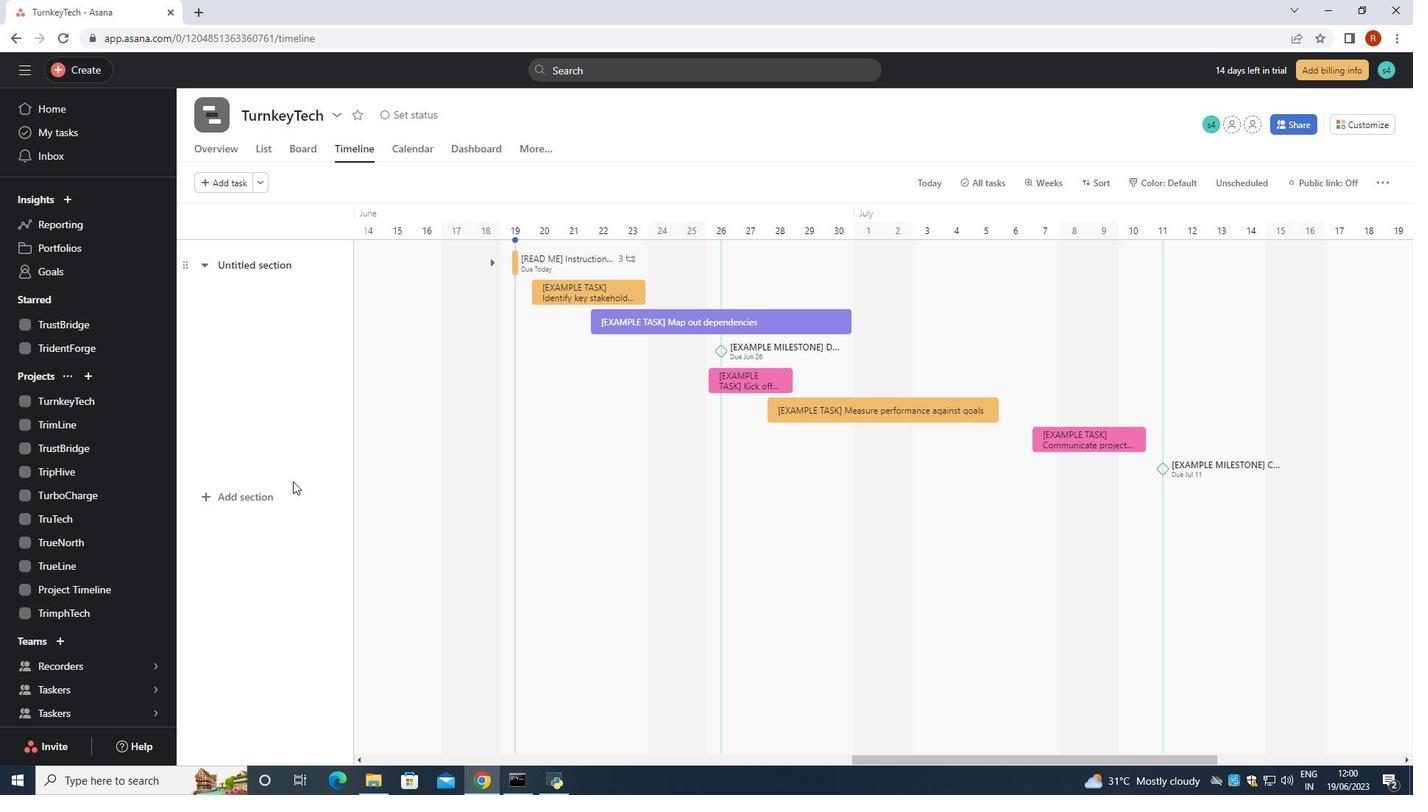 
Action: Mouse pressed left at (273, 491)
Screenshot: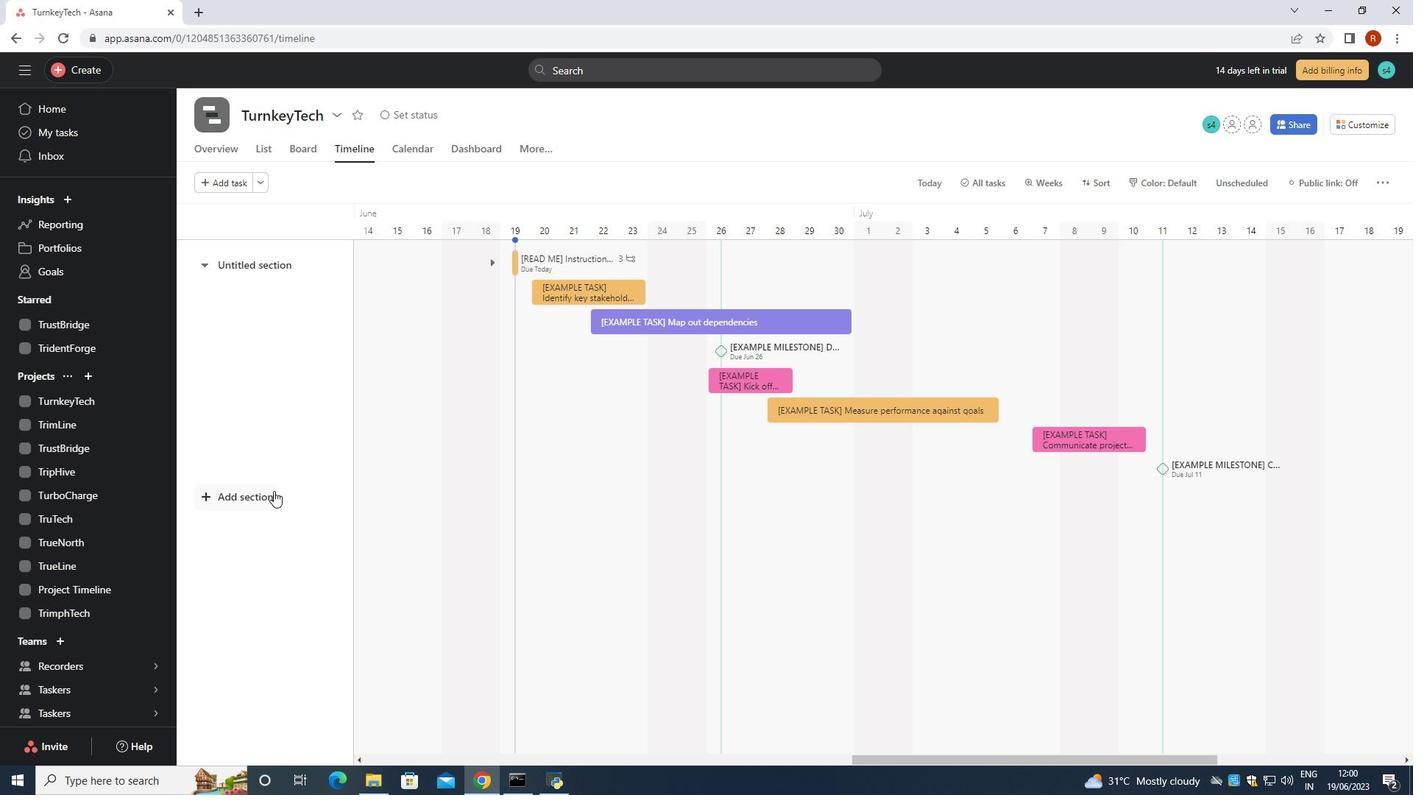 
Action: Key pressed <Key.shift><Key.shift><Key.shift><Key.shift><Key.shift>To-<Key.shift>Do
Screenshot: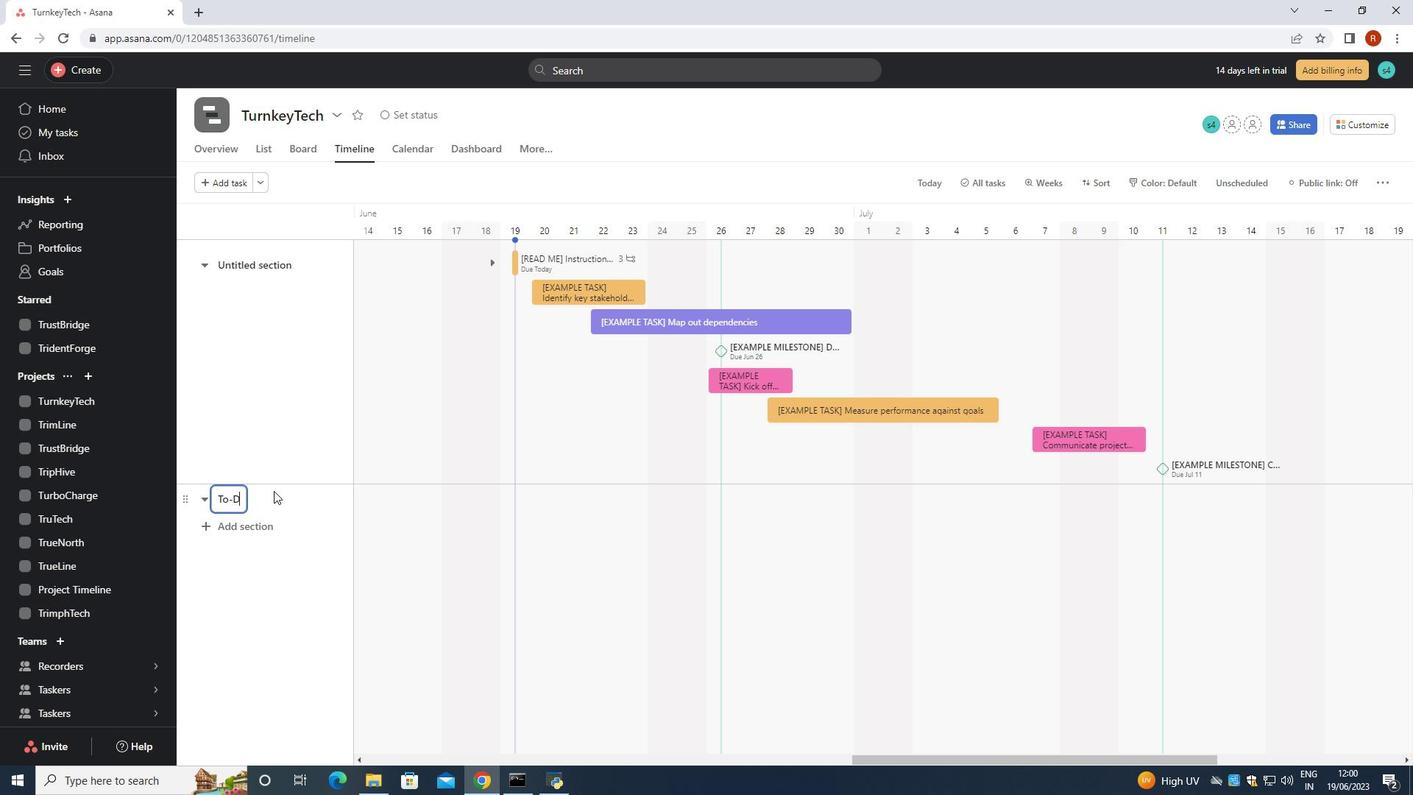 
Action: Mouse moved to (262, 524)
Screenshot: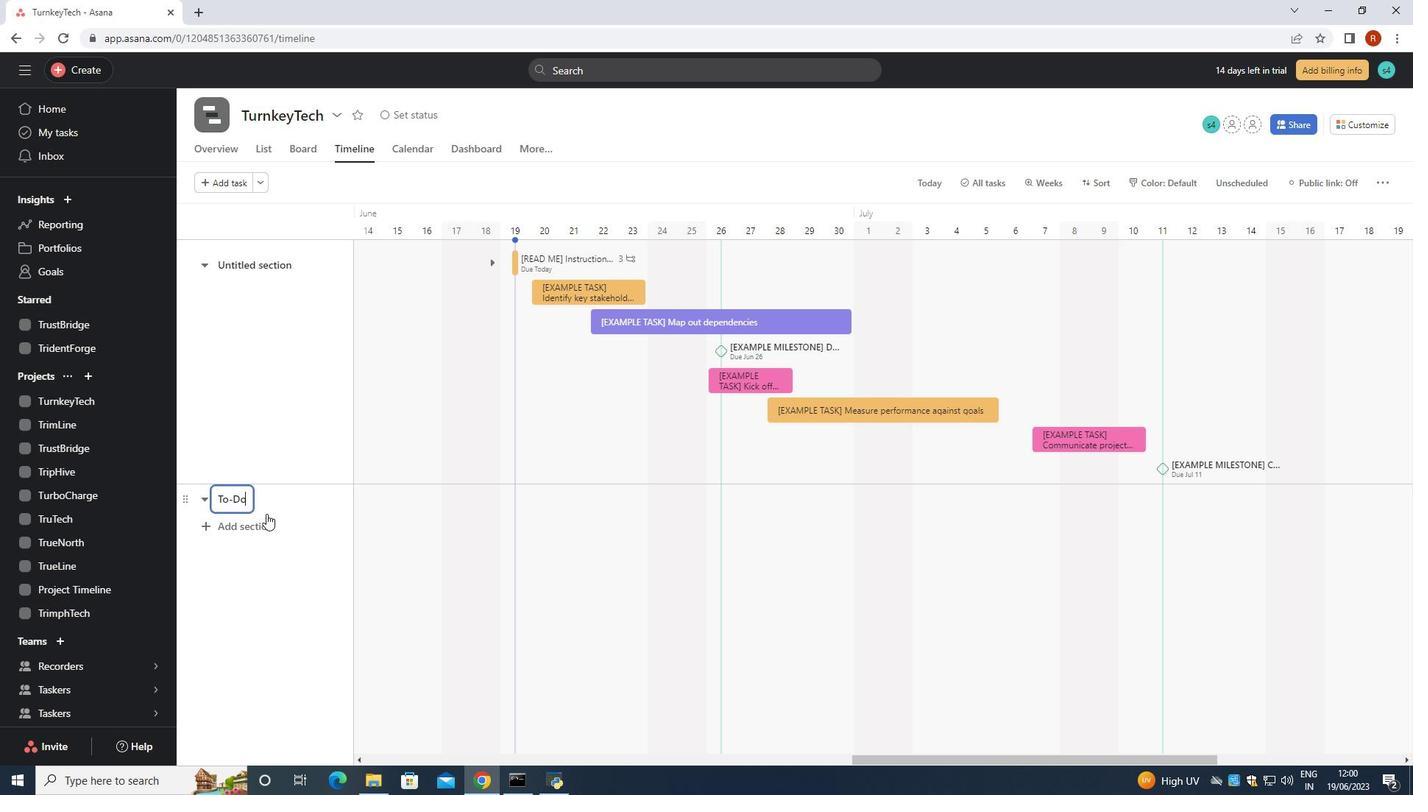 
Action: Mouse pressed left at (262, 524)
Screenshot: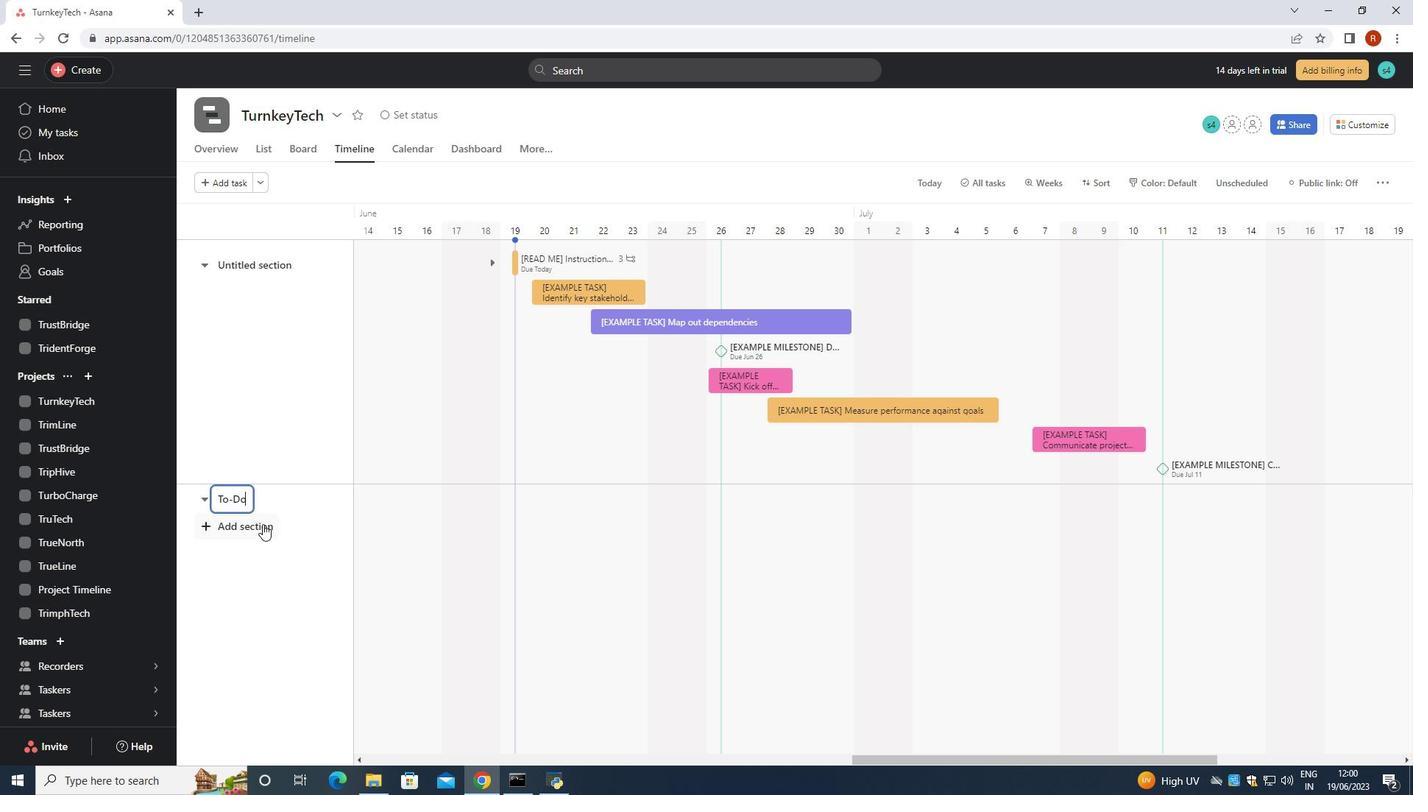 
Action: Key pressed <Key.shift><Key.shift>Doing<Key.space>
Screenshot: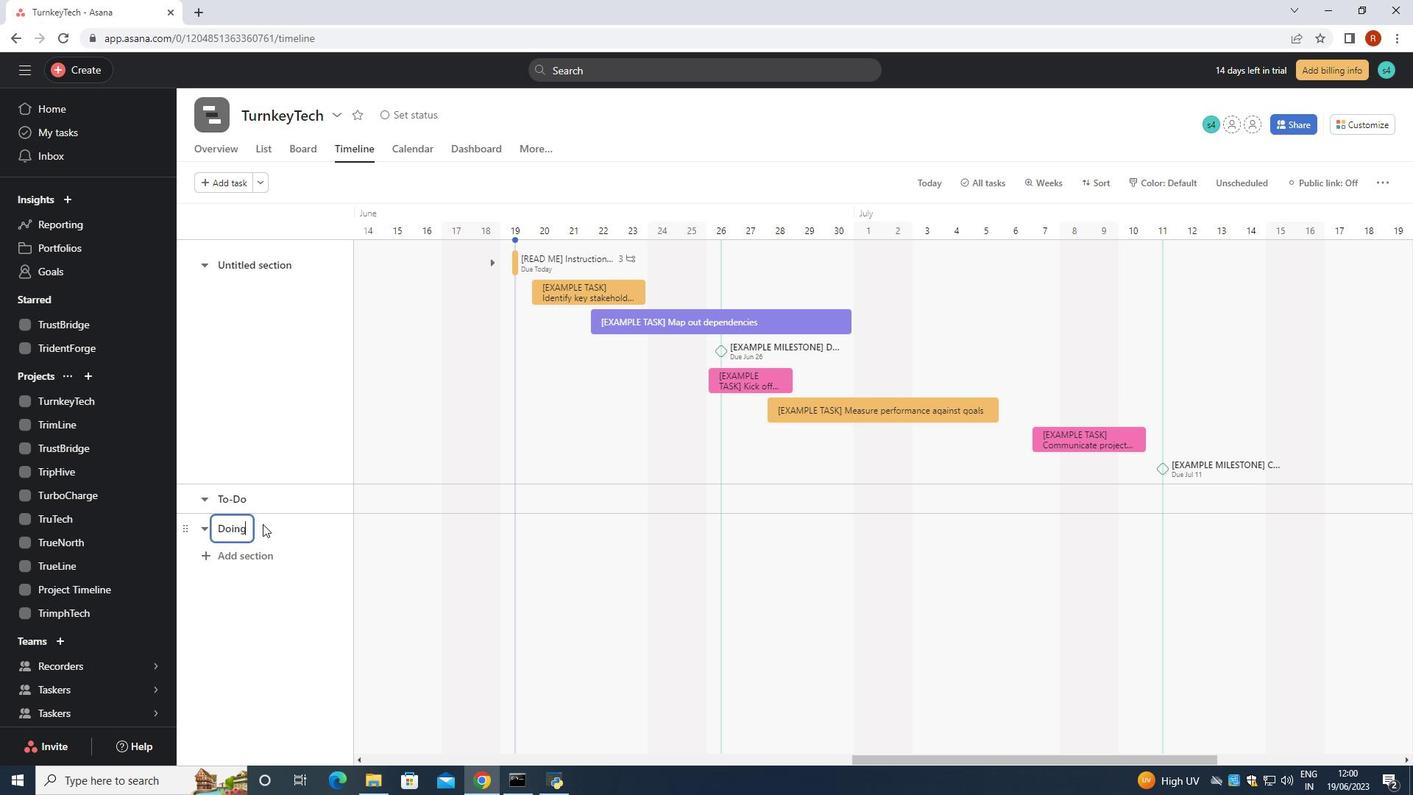 
Action: Mouse moved to (262, 552)
Screenshot: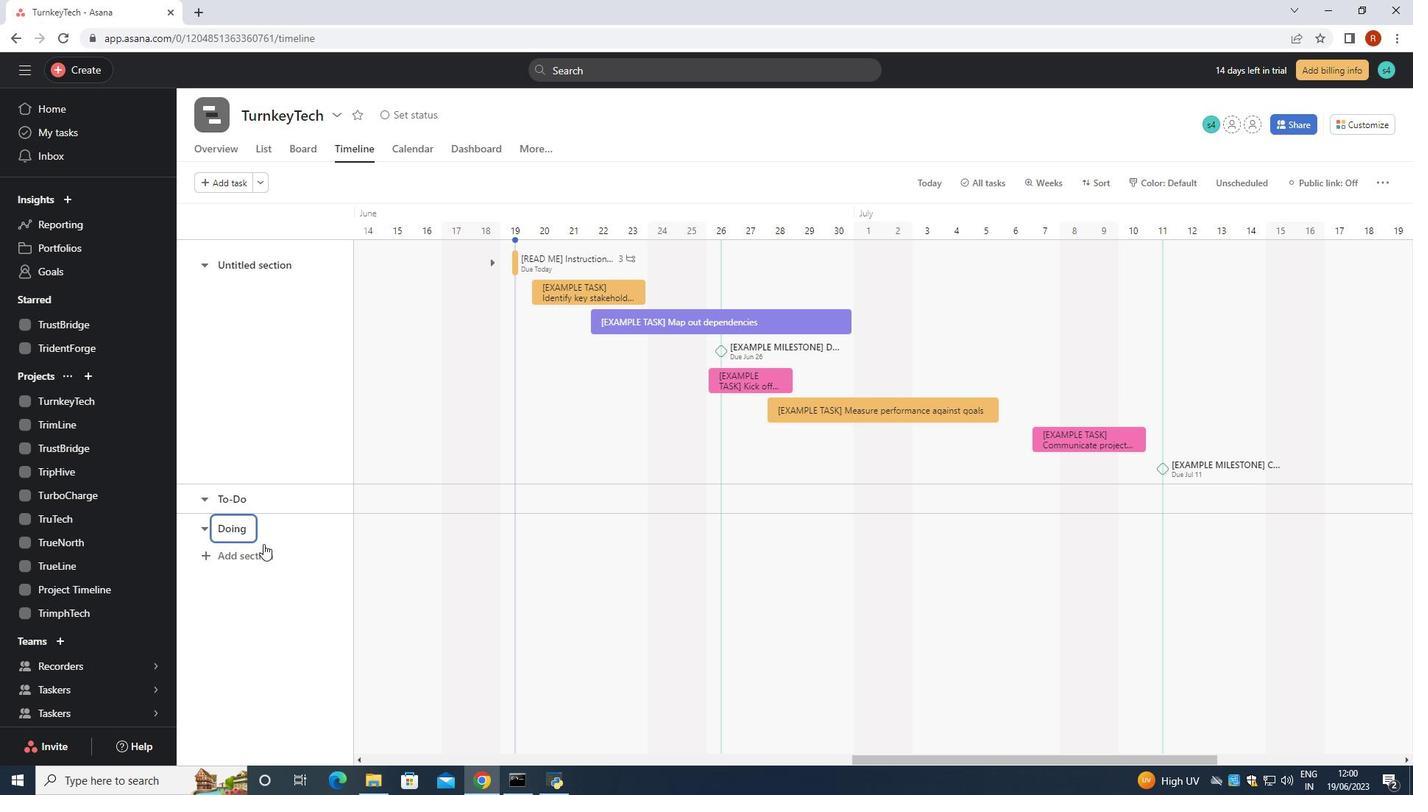 
Action: Mouse pressed left at (262, 552)
Screenshot: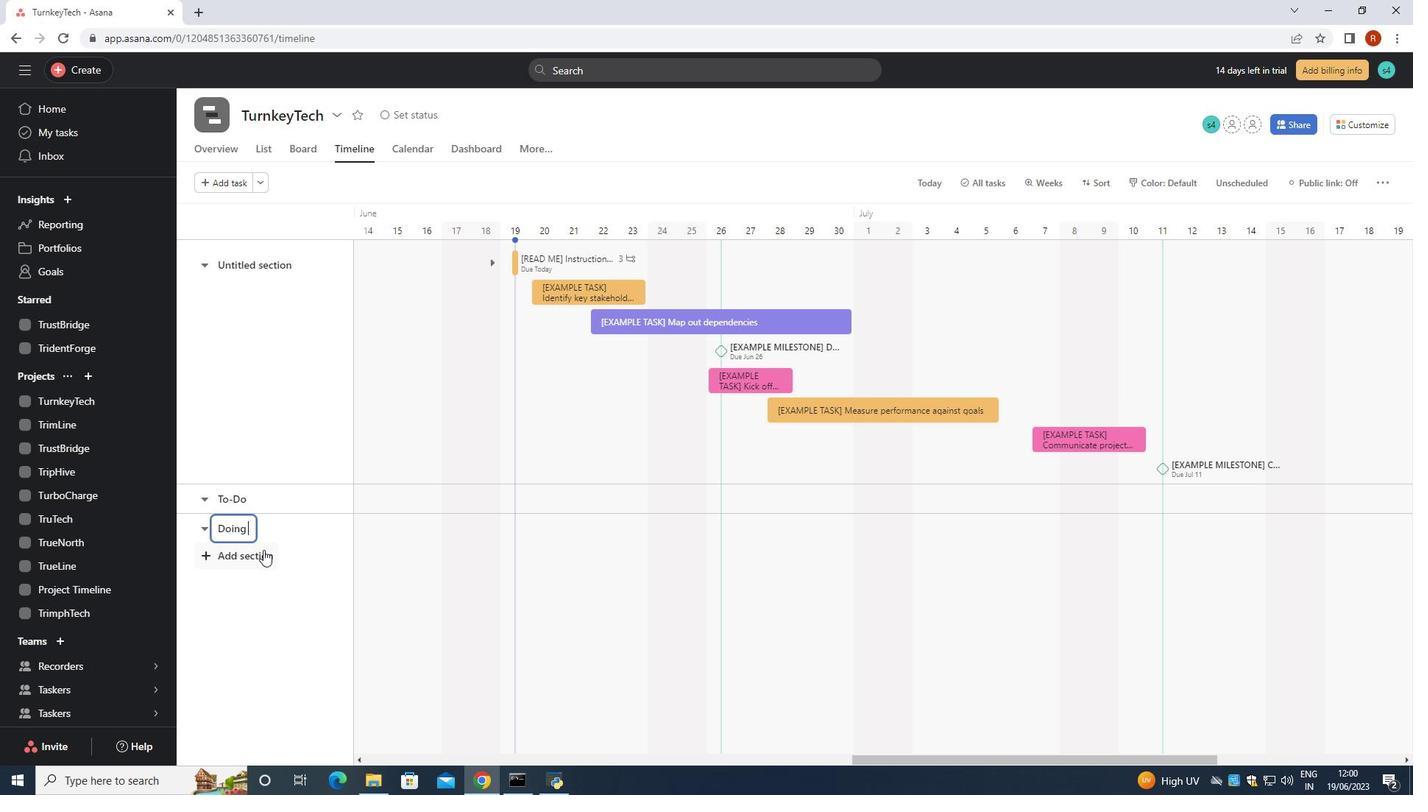 
Action: Key pressed <Key.shift><Key.shift><Key.shift><Key.shift>Done
Screenshot: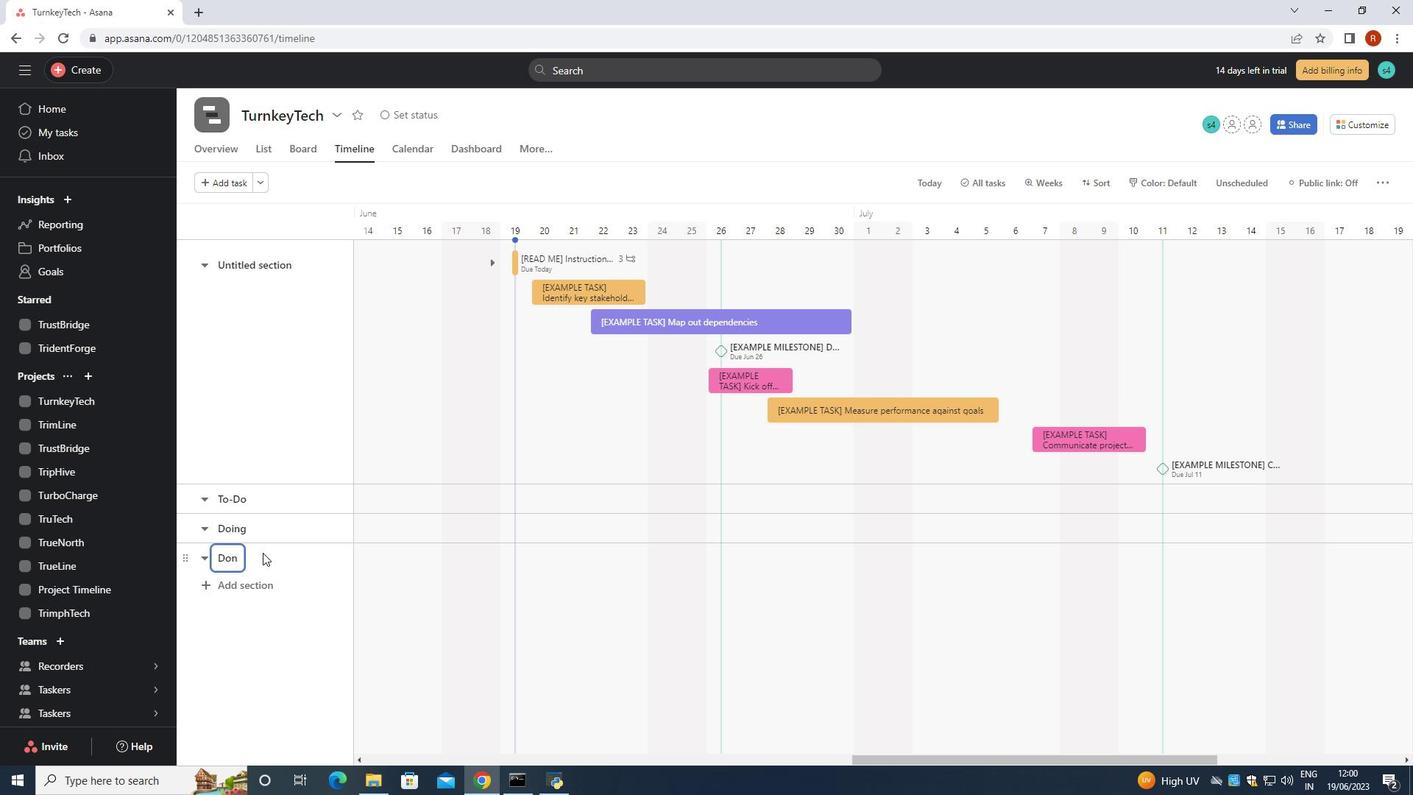 
